 Task: Find connections with filter location Sha Tin with filter topic #linkedinforbusinesswith filter profile language French with filter current company AMD with filter school PTVA's Sathaye College with filter industry Shuttles and Special Needs Transportation Services with filter service category Bartending with filter keywords title Graphic Designer
Action: Key pressed <Key.shift>
Screenshot: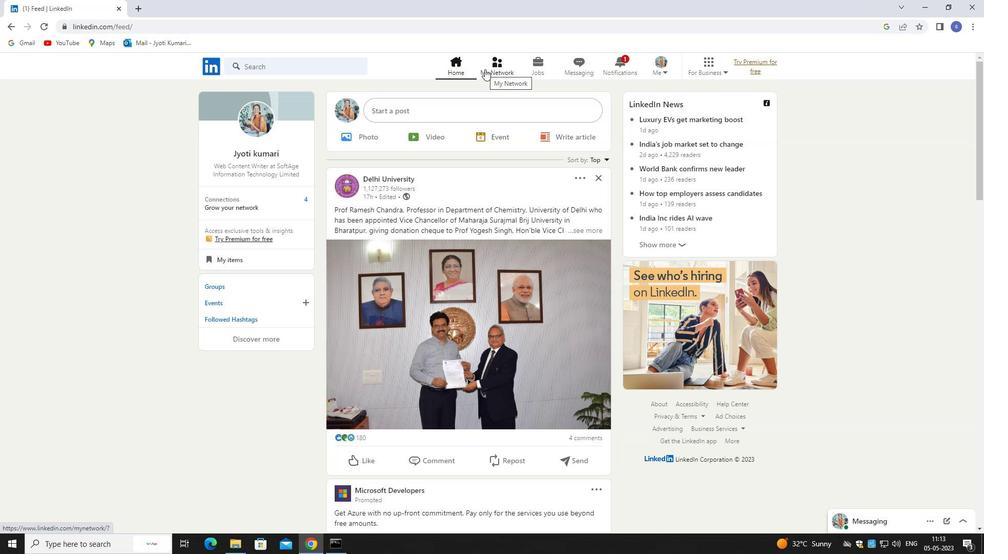 
Action: Mouse pressed left at (485, 69)
Screenshot: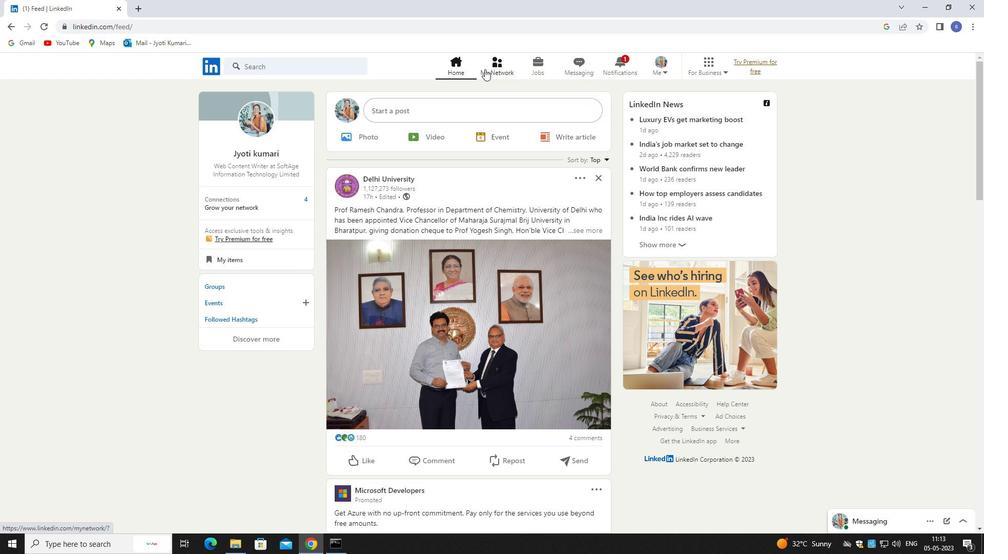 
Action: Mouse pressed left at (485, 69)
Screenshot: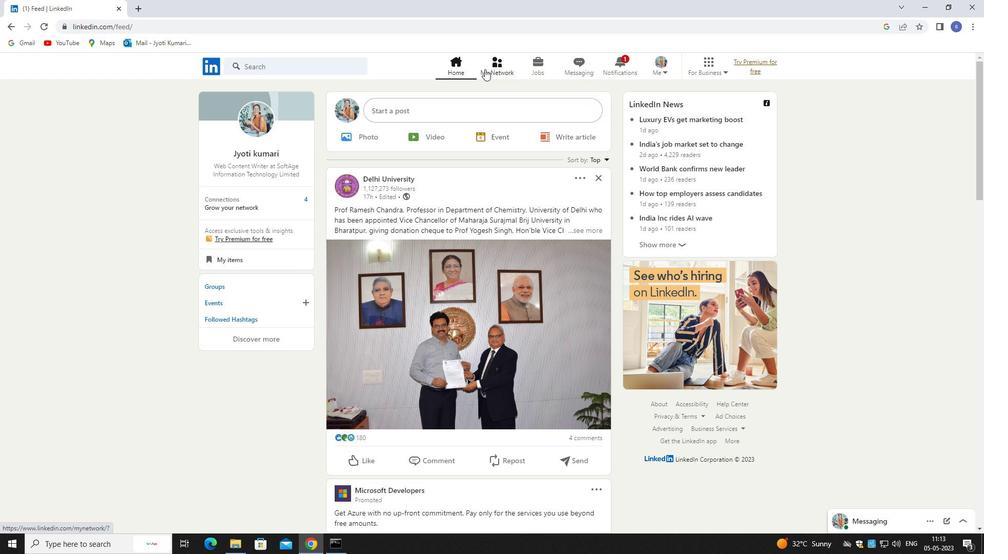 
Action: Mouse moved to (318, 116)
Screenshot: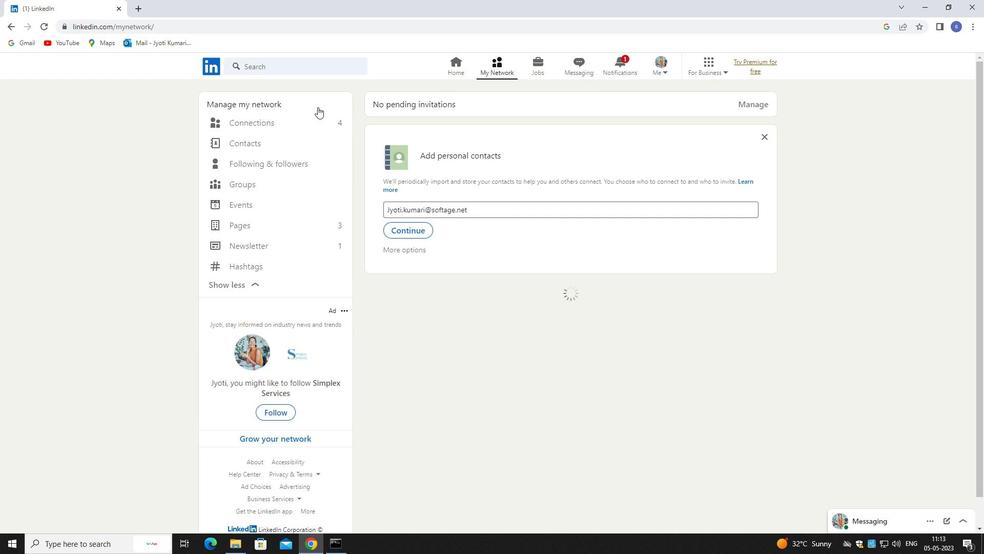 
Action: Mouse pressed left at (318, 116)
Screenshot: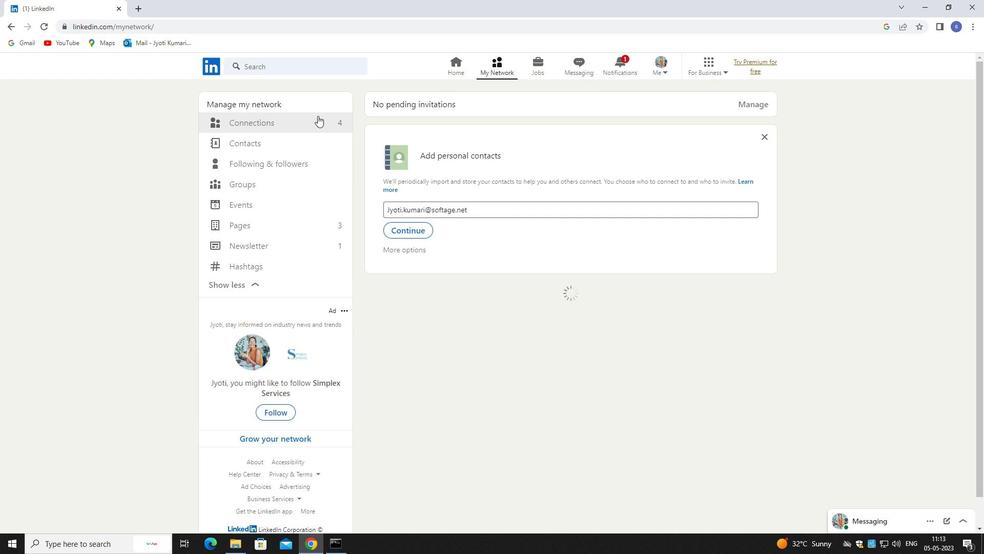 
Action: Mouse moved to (318, 116)
Screenshot: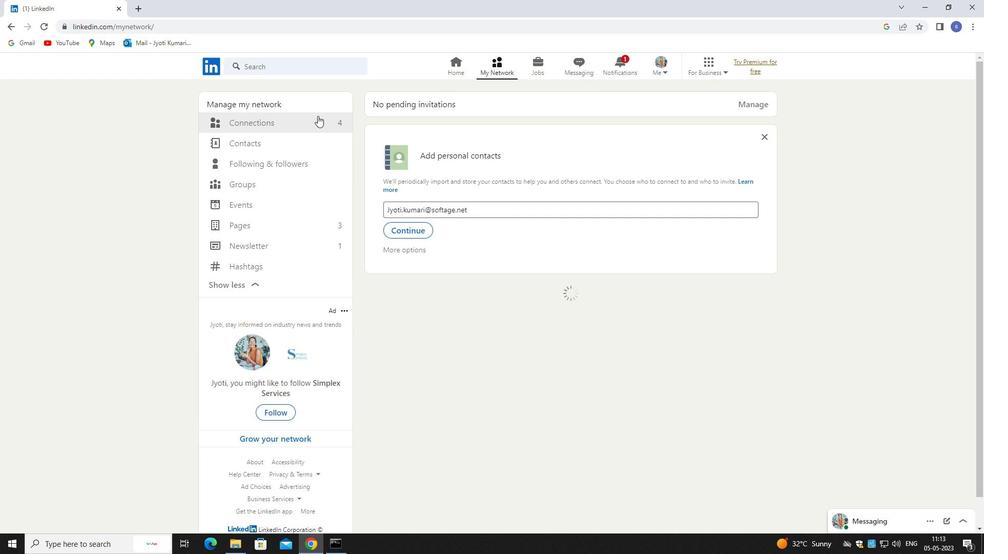 
Action: Mouse pressed left at (318, 116)
Screenshot: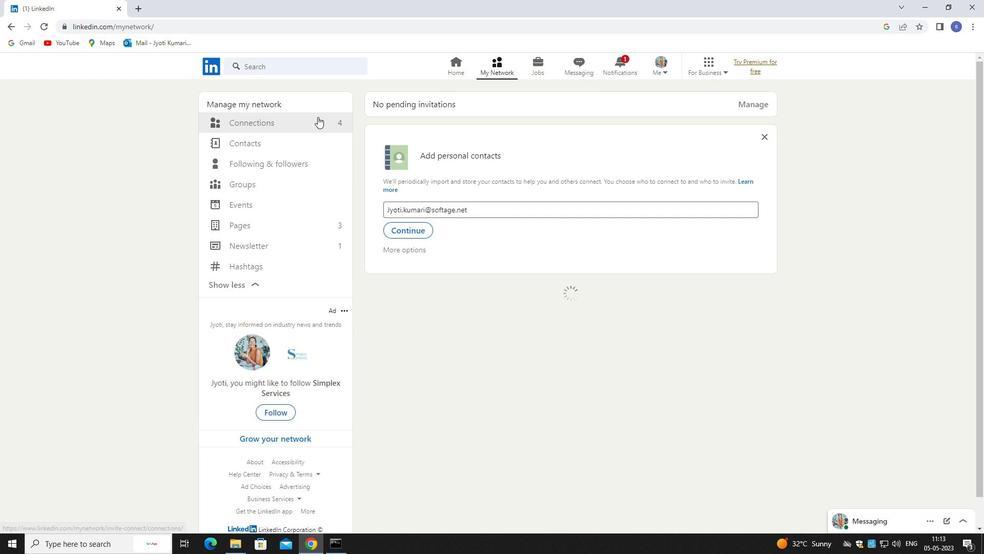 
Action: Mouse moved to (547, 119)
Screenshot: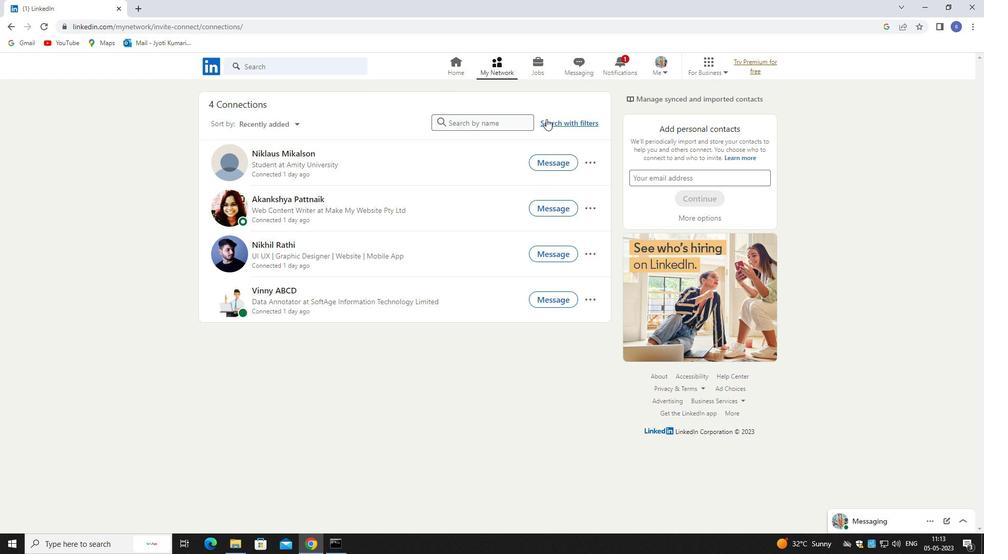 
Action: Mouse pressed left at (547, 119)
Screenshot: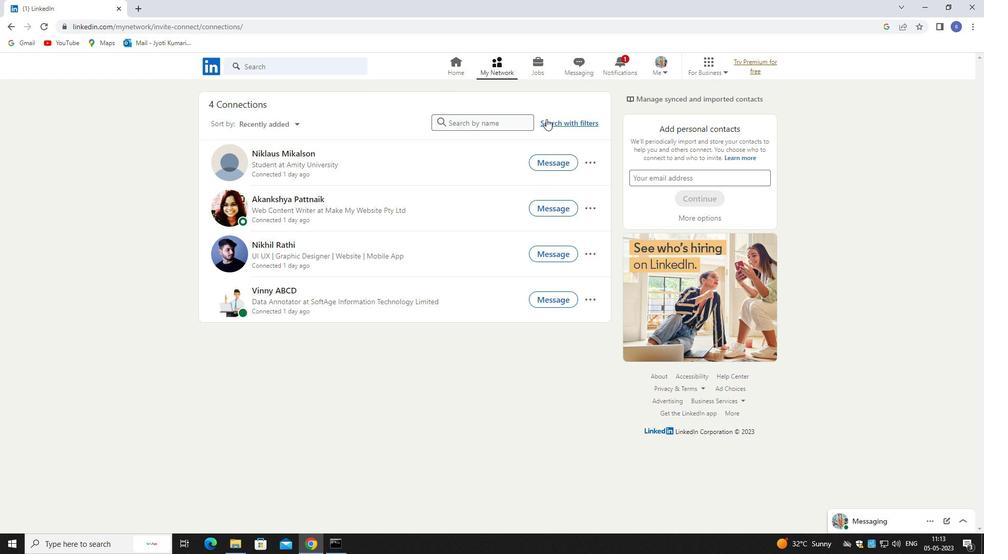 
Action: Mouse pressed left at (547, 119)
Screenshot: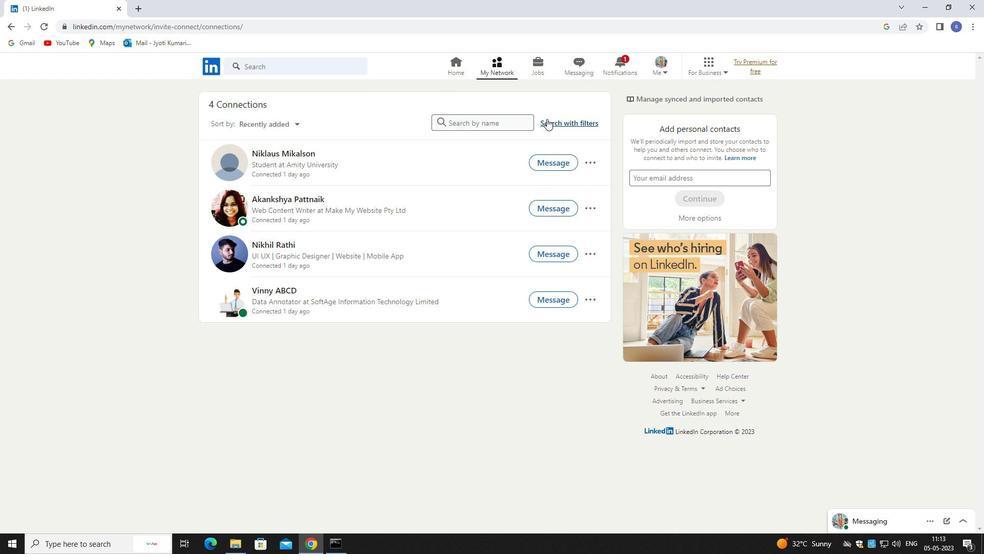 
Action: Mouse moved to (535, 97)
Screenshot: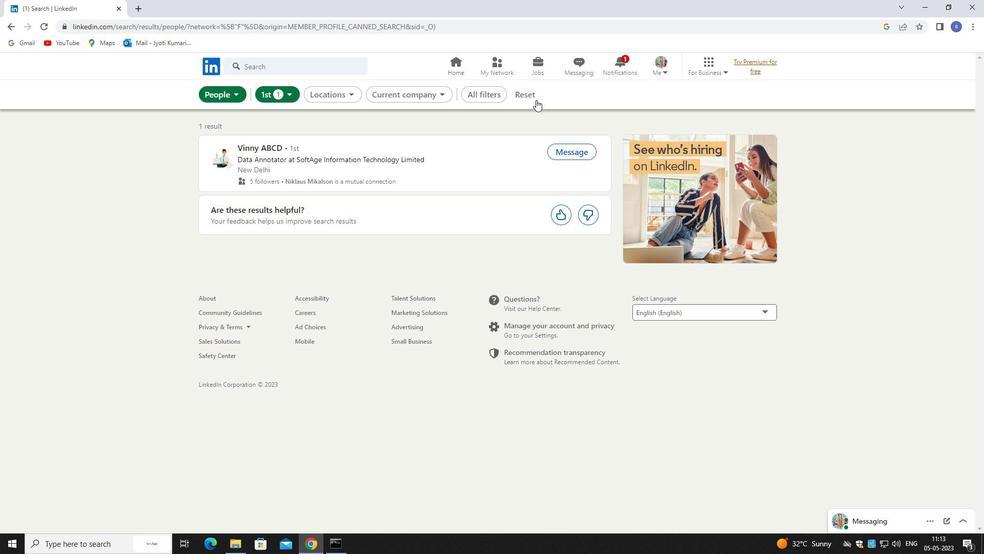 
Action: Mouse pressed left at (535, 97)
Screenshot: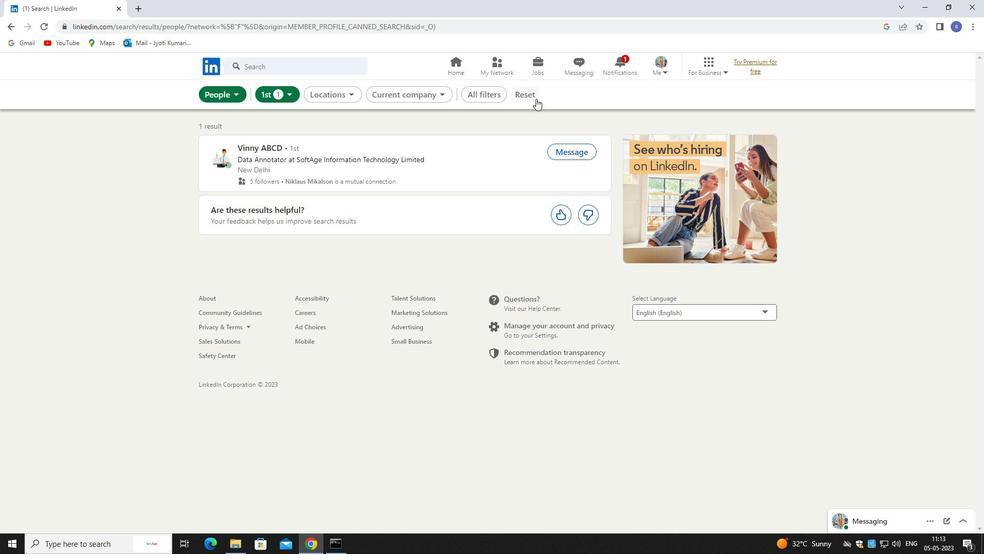 
Action: Mouse moved to (510, 92)
Screenshot: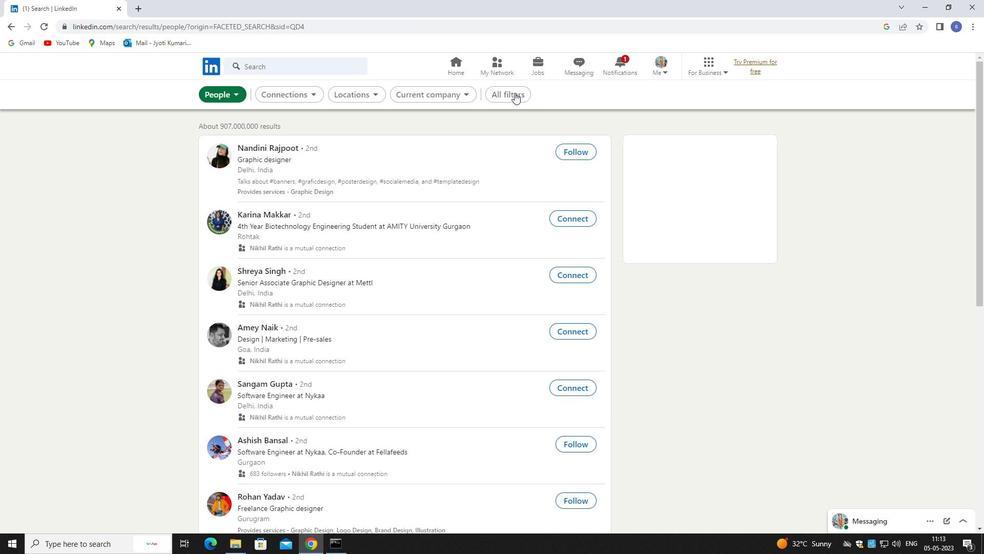 
Action: Mouse pressed left at (510, 92)
Screenshot: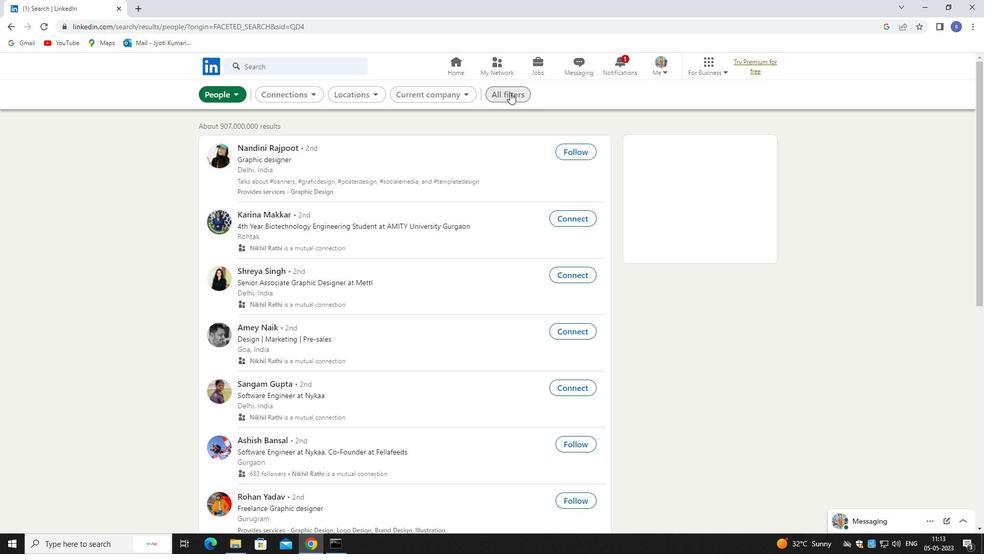 
Action: Mouse moved to (891, 400)
Screenshot: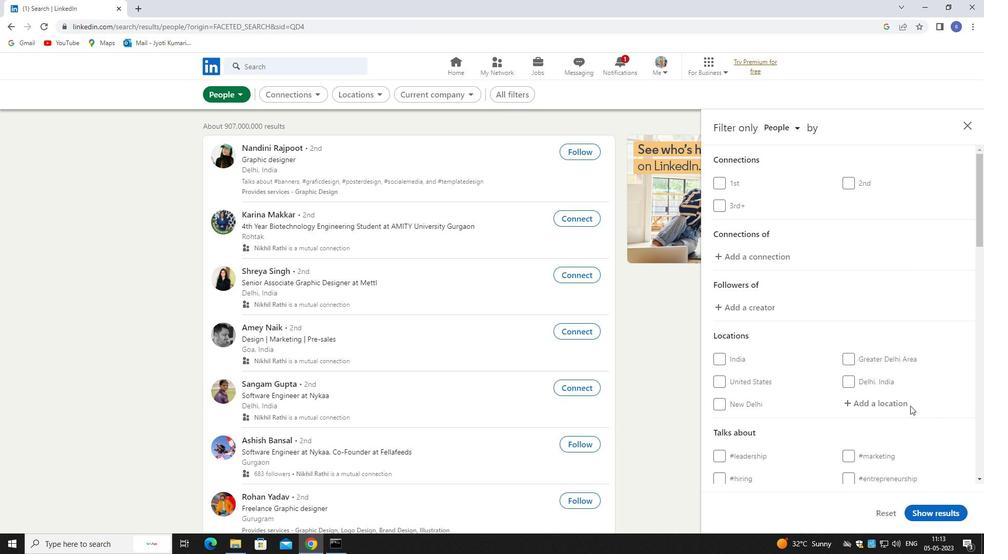 
Action: Mouse pressed left at (891, 400)
Screenshot: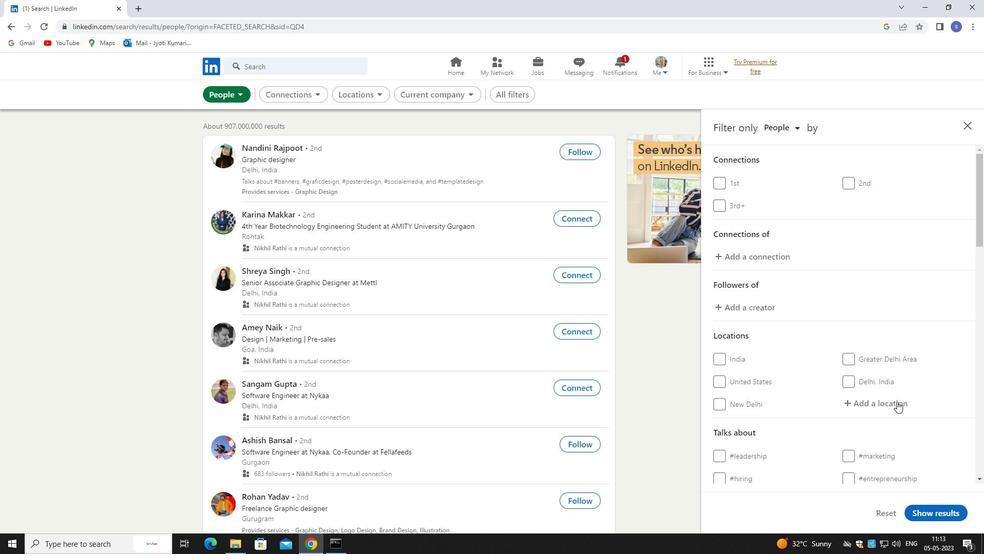 
Action: Key pressed <Key.shift>SHA<Key.space><Key.shift>TIN
Screenshot: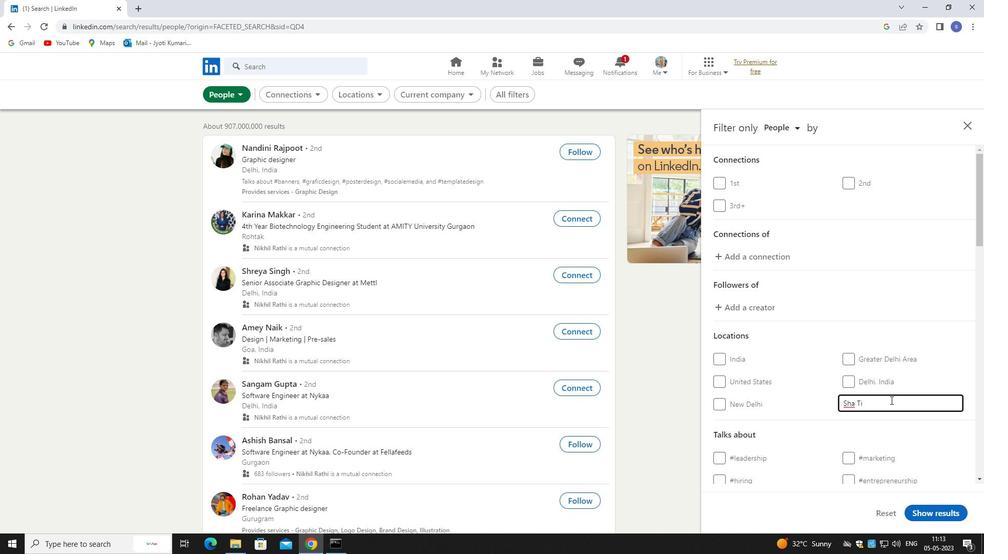 
Action: Mouse scrolled (891, 399) with delta (0, 0)
Screenshot: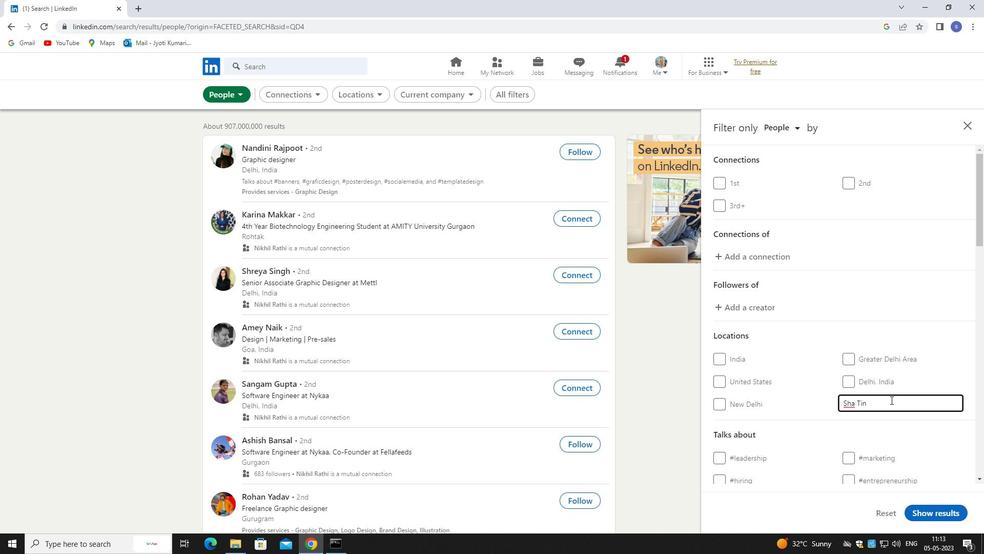 
Action: Mouse scrolled (891, 399) with delta (0, 0)
Screenshot: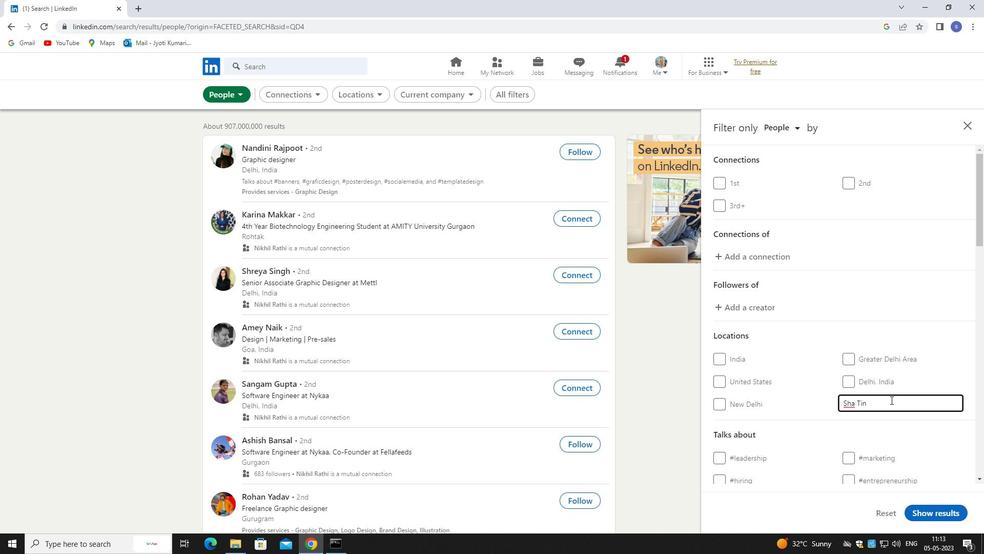 
Action: Mouse scrolled (891, 399) with delta (0, 0)
Screenshot: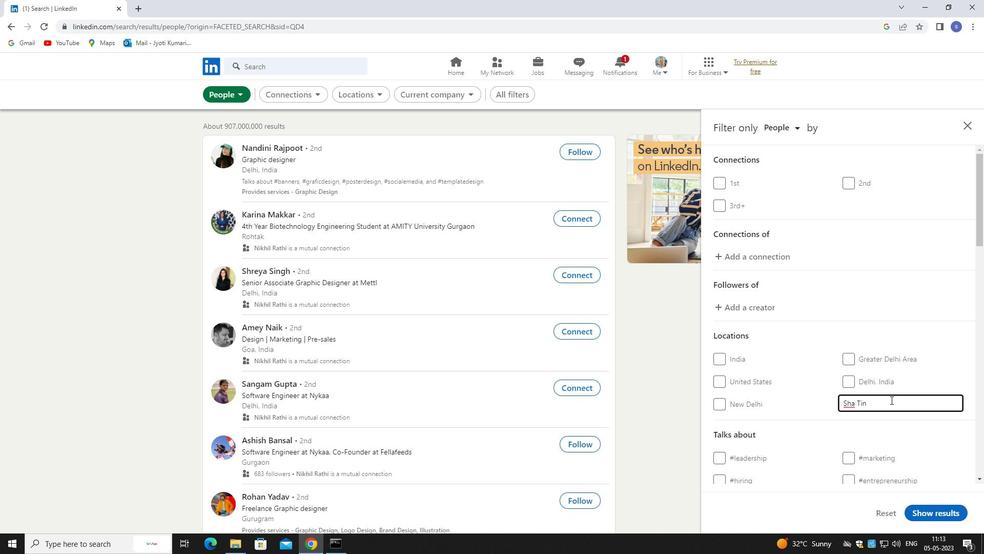 
Action: Mouse scrolled (891, 399) with delta (0, 0)
Screenshot: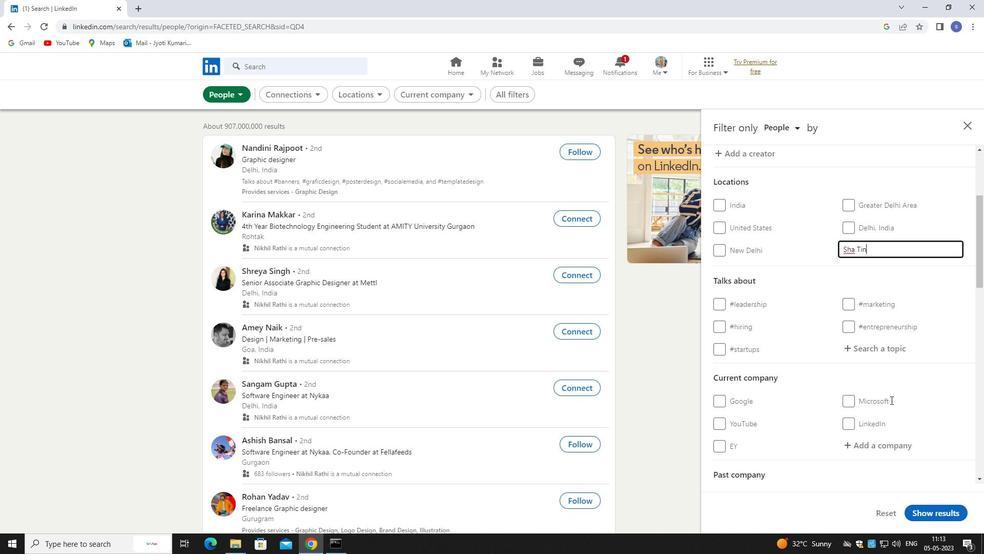 
Action: Mouse moved to (874, 295)
Screenshot: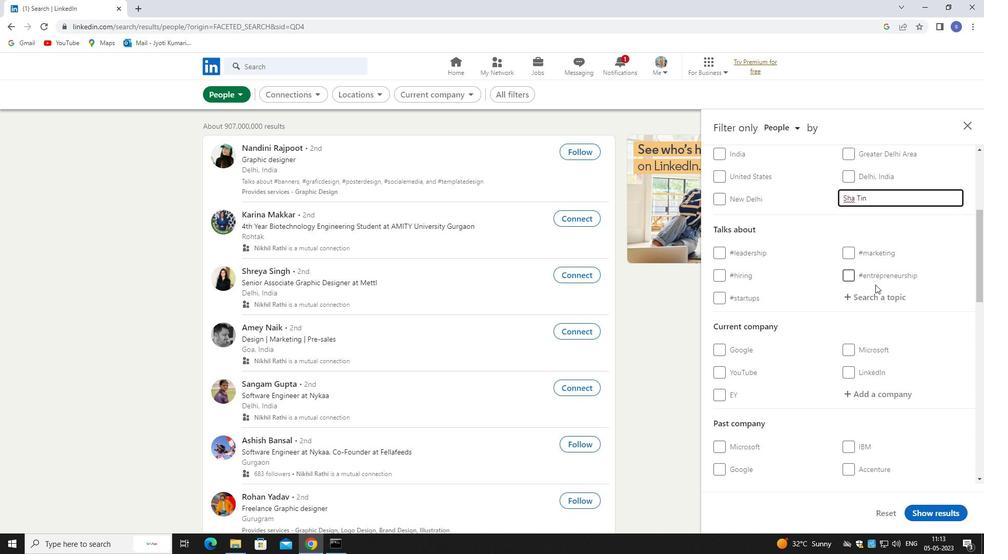 
Action: Mouse pressed left at (874, 295)
Screenshot: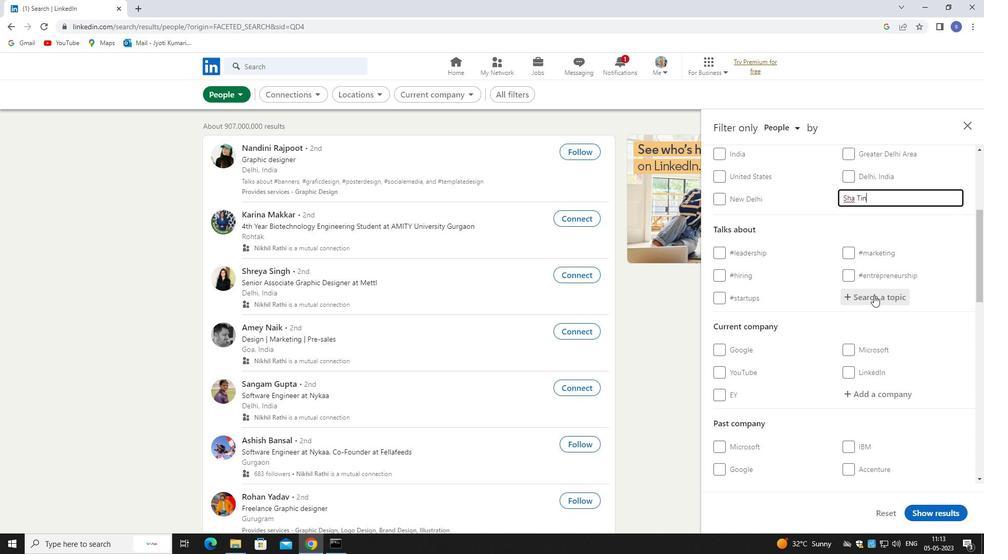 
Action: Key pressed LINKEDINFOR
Screenshot: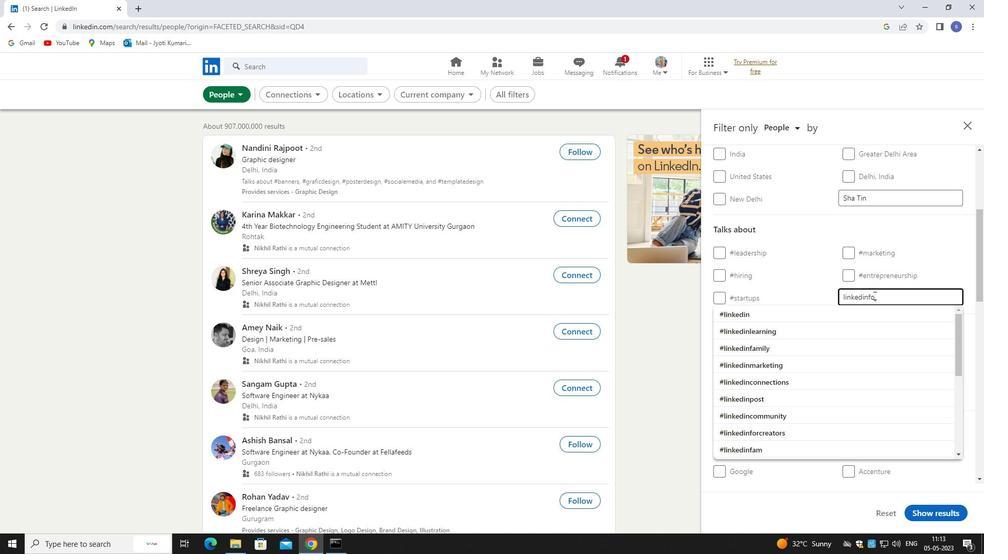 
Action: Mouse moved to (873, 329)
Screenshot: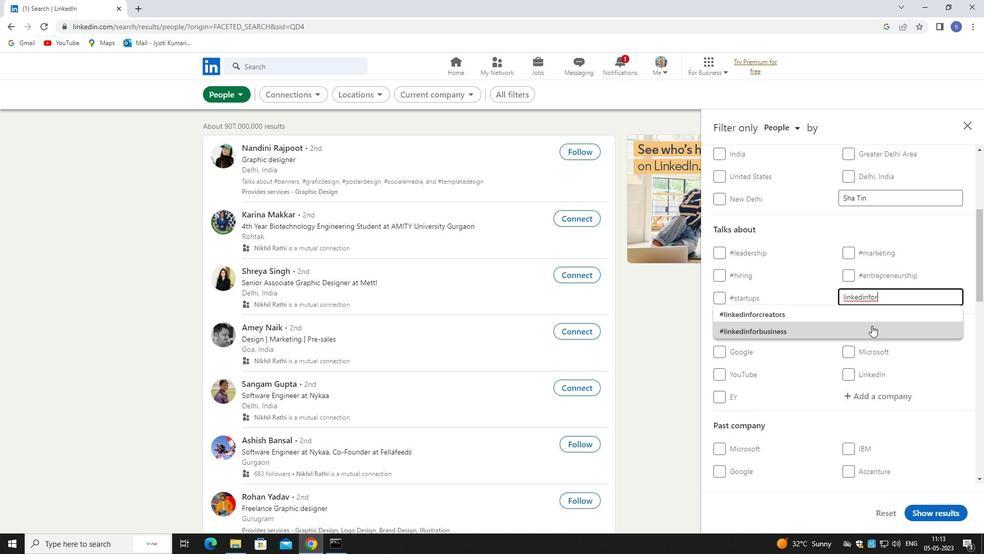 
Action: Mouse pressed left at (873, 329)
Screenshot: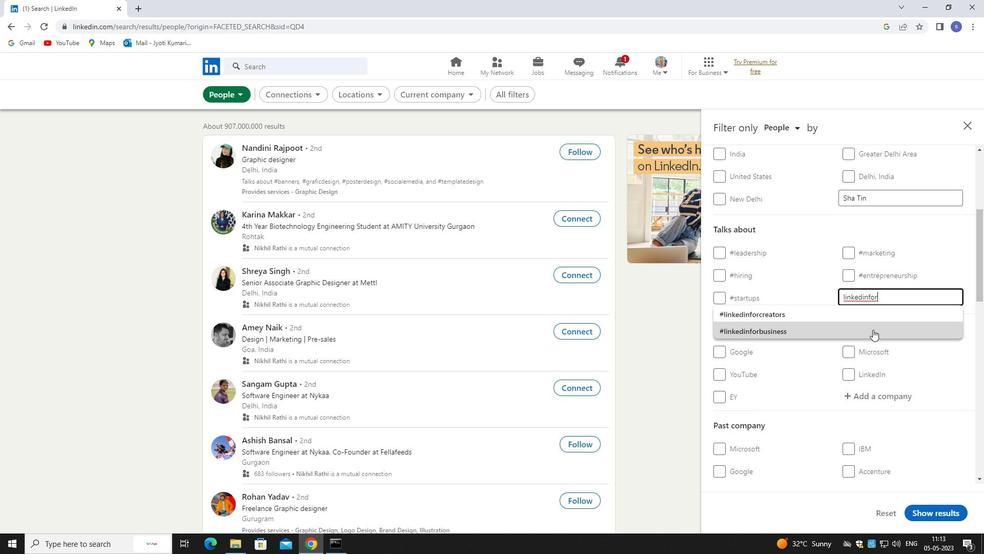 
Action: Mouse scrolled (873, 329) with delta (0, 0)
Screenshot: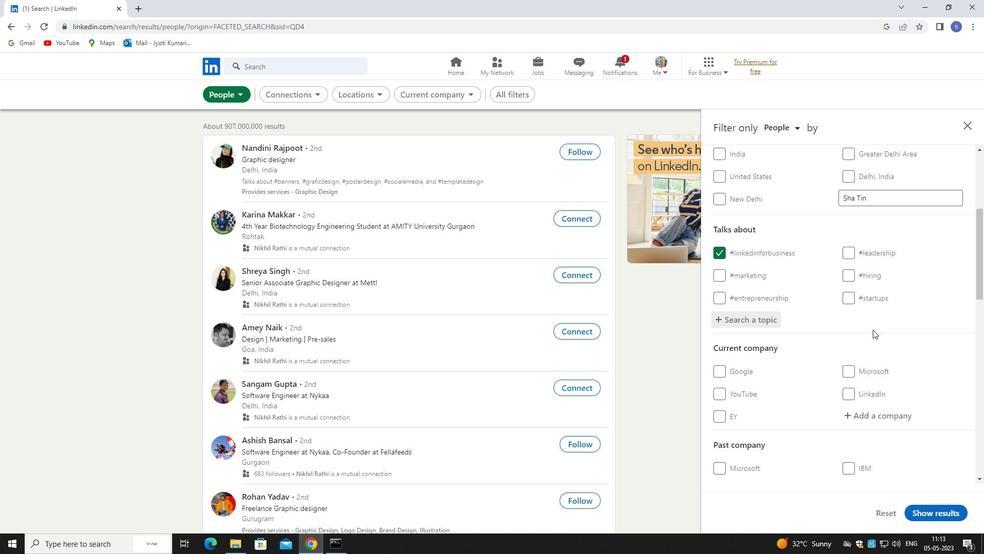 
Action: Mouse moved to (874, 330)
Screenshot: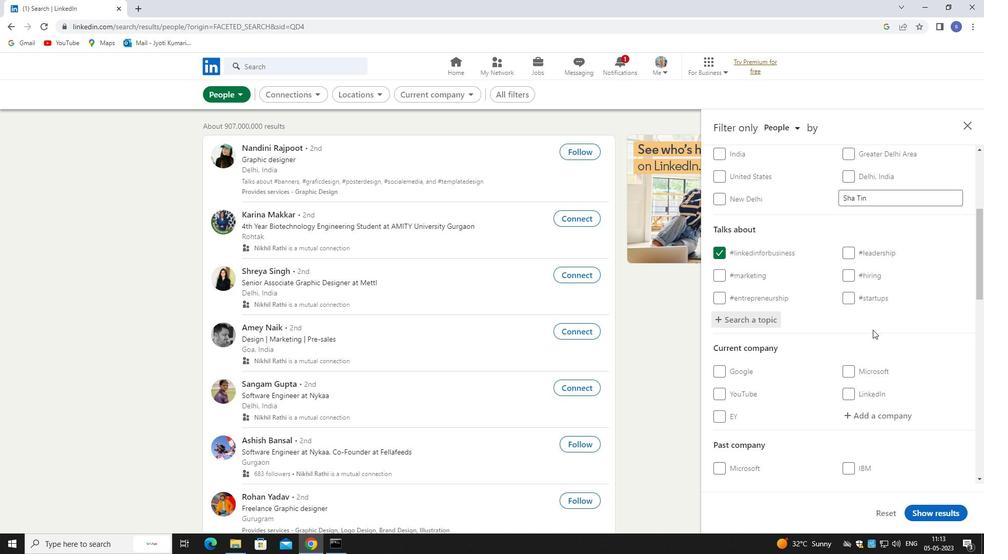 
Action: Mouse scrolled (874, 330) with delta (0, 0)
Screenshot: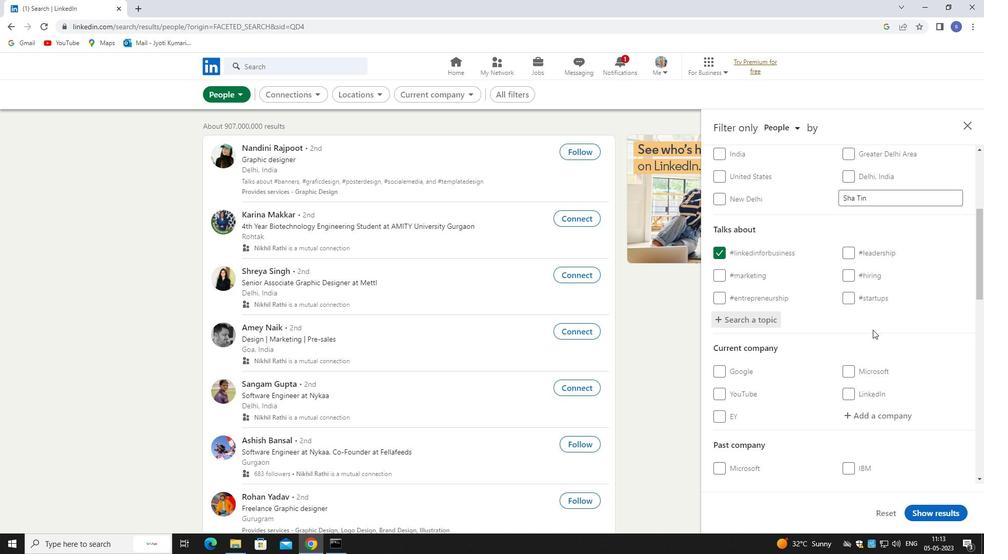 
Action: Mouse moved to (881, 312)
Screenshot: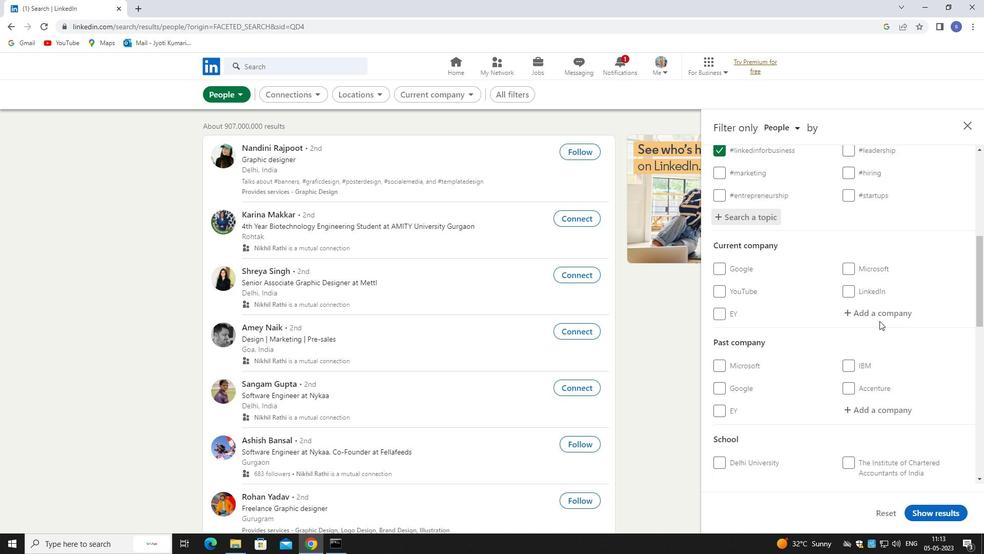 
Action: Mouse pressed left at (881, 312)
Screenshot: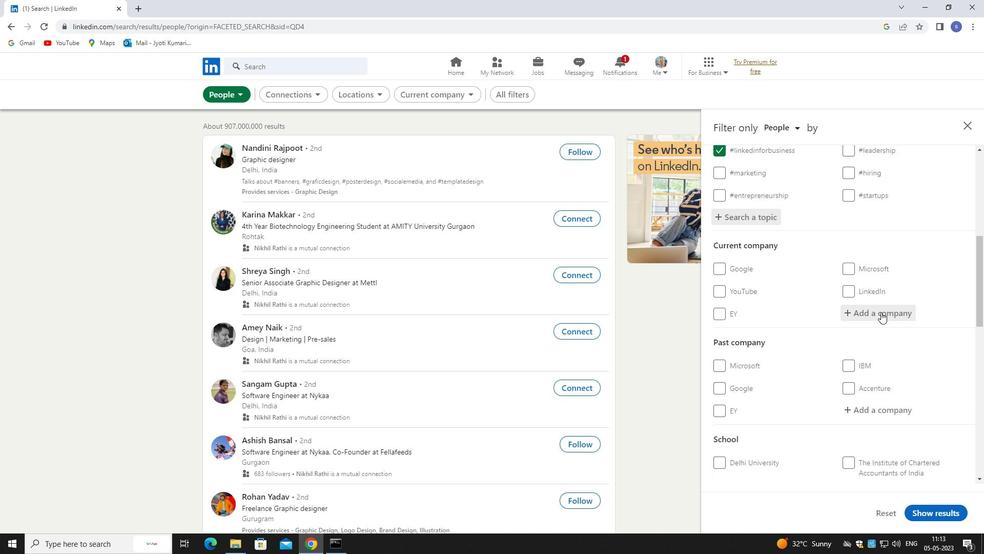 
Action: Key pressed <Key.shift>AMD
Screenshot: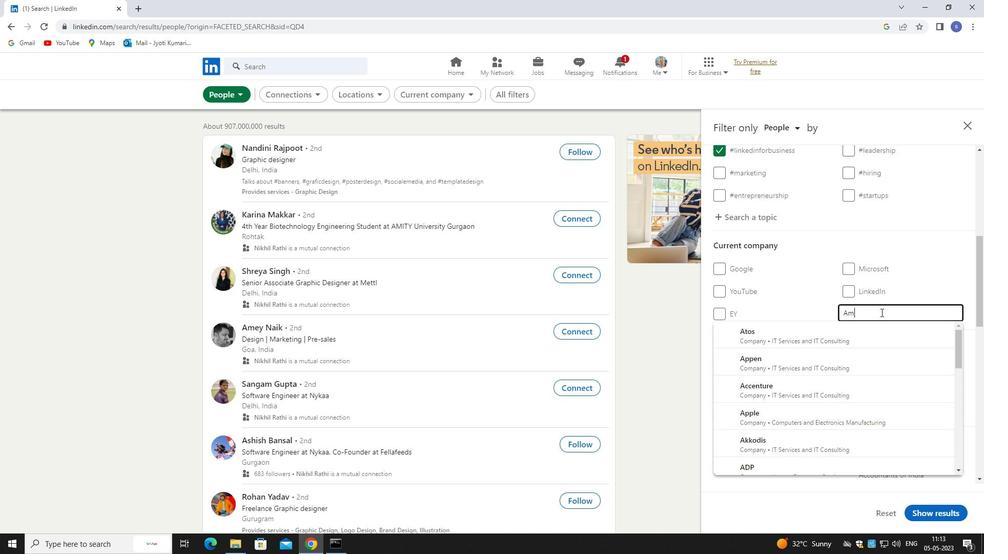 
Action: Mouse moved to (881, 331)
Screenshot: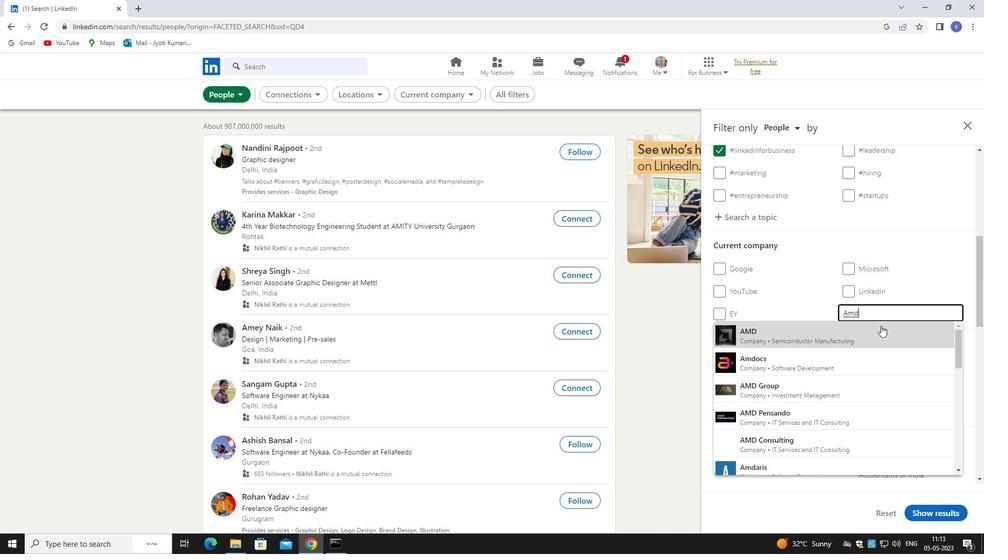 
Action: Mouse pressed left at (881, 331)
Screenshot: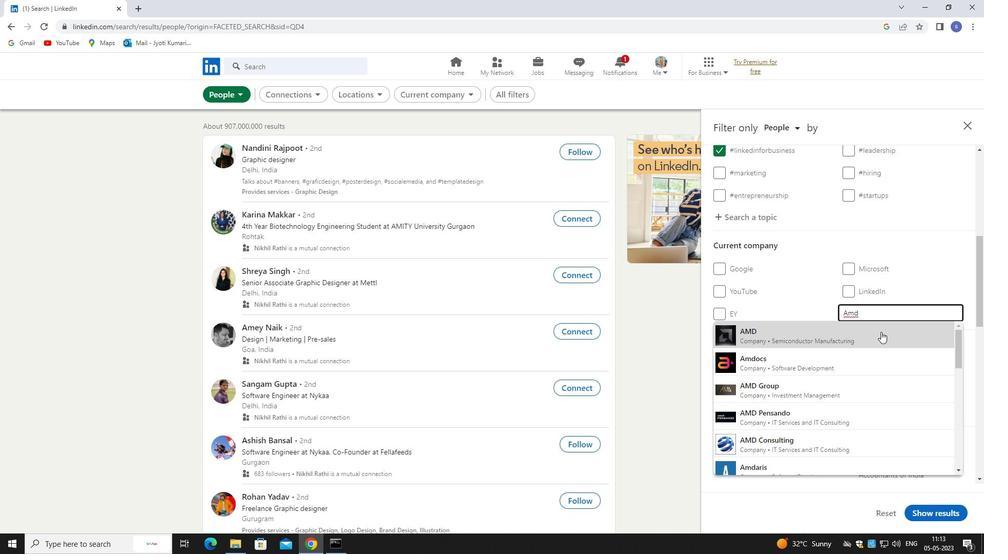 
Action: Mouse scrolled (881, 331) with delta (0, 0)
Screenshot: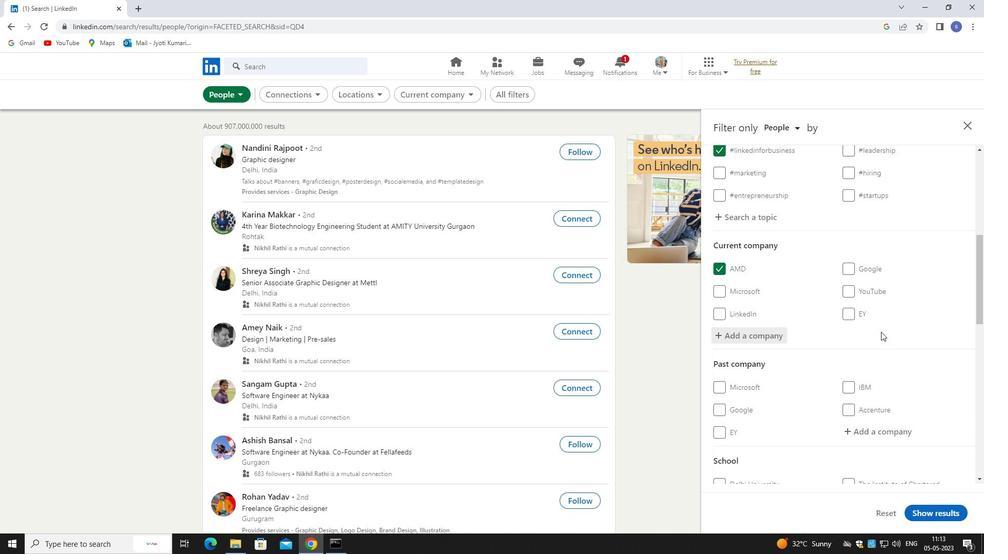 
Action: Mouse scrolled (881, 331) with delta (0, 0)
Screenshot: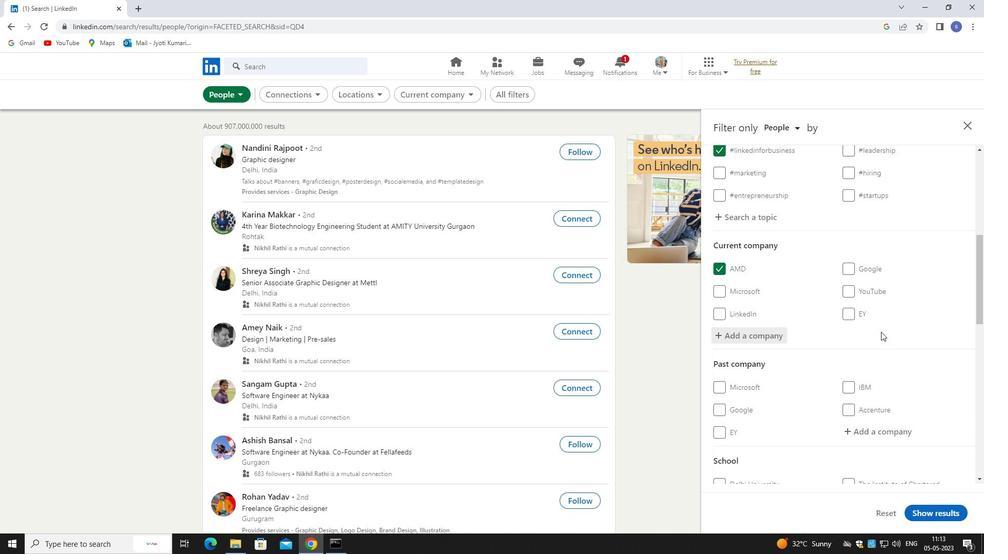 
Action: Mouse scrolled (881, 331) with delta (0, 0)
Screenshot: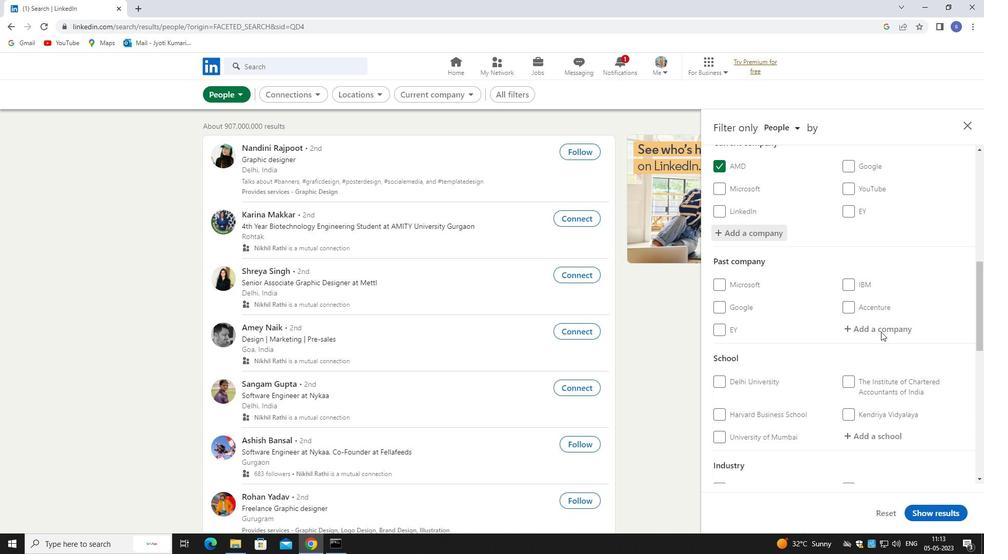 
Action: Mouse scrolled (881, 331) with delta (0, 0)
Screenshot: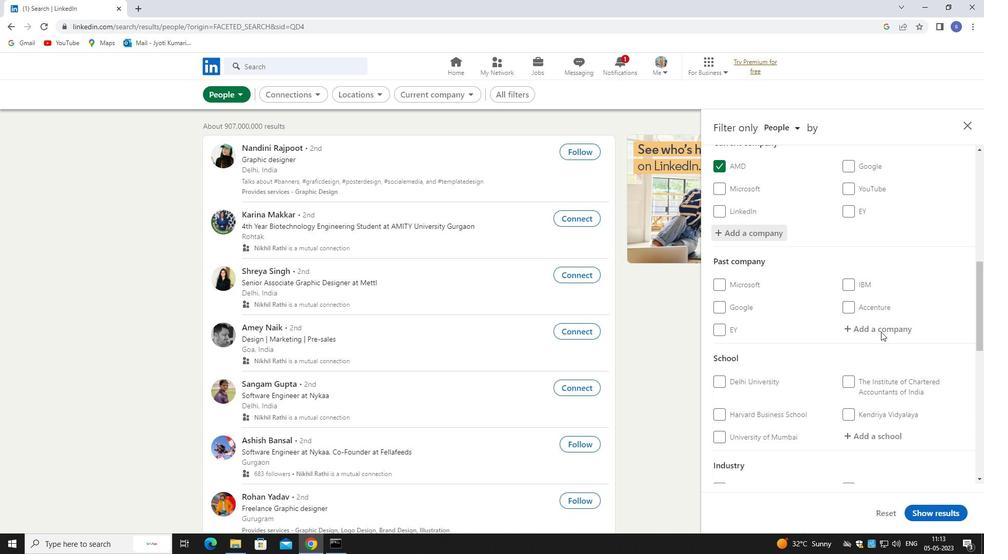 
Action: Mouse moved to (881, 332)
Screenshot: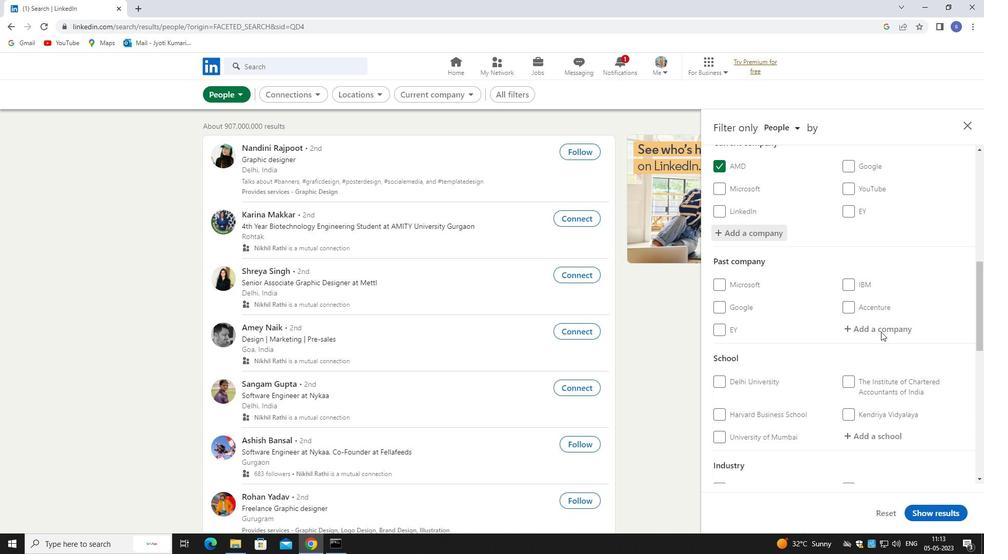 
Action: Mouse scrolled (881, 332) with delta (0, 0)
Screenshot: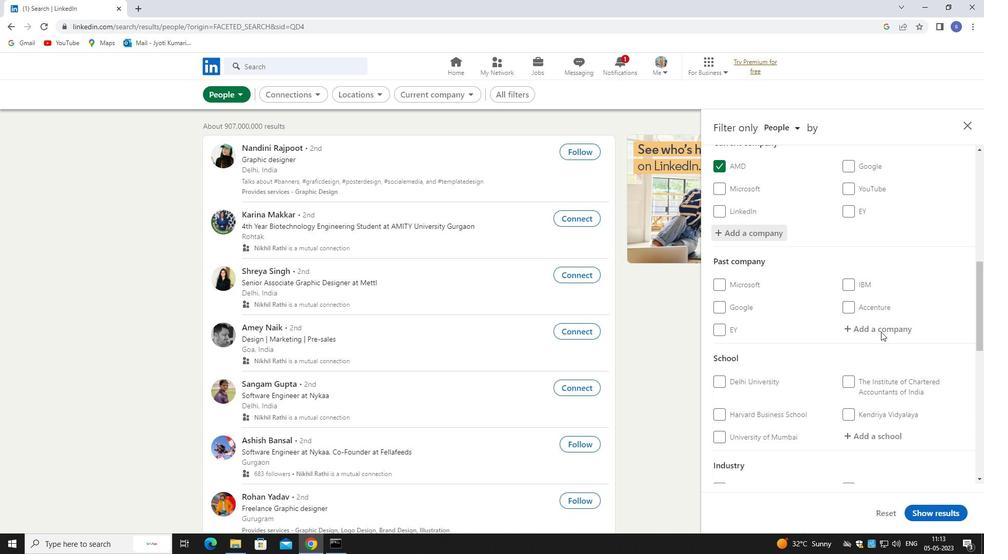 
Action: Mouse moved to (887, 284)
Screenshot: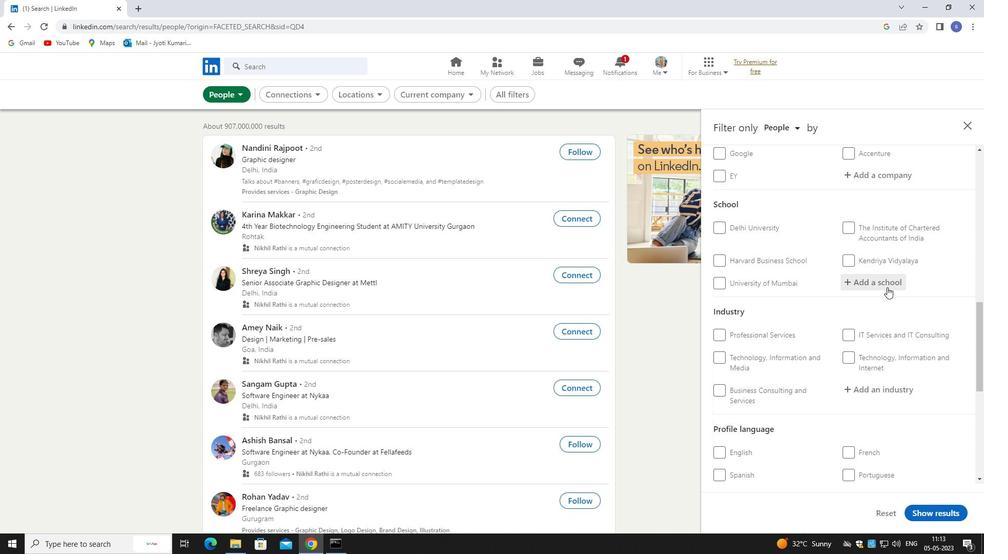 
Action: Mouse pressed left at (887, 284)
Screenshot: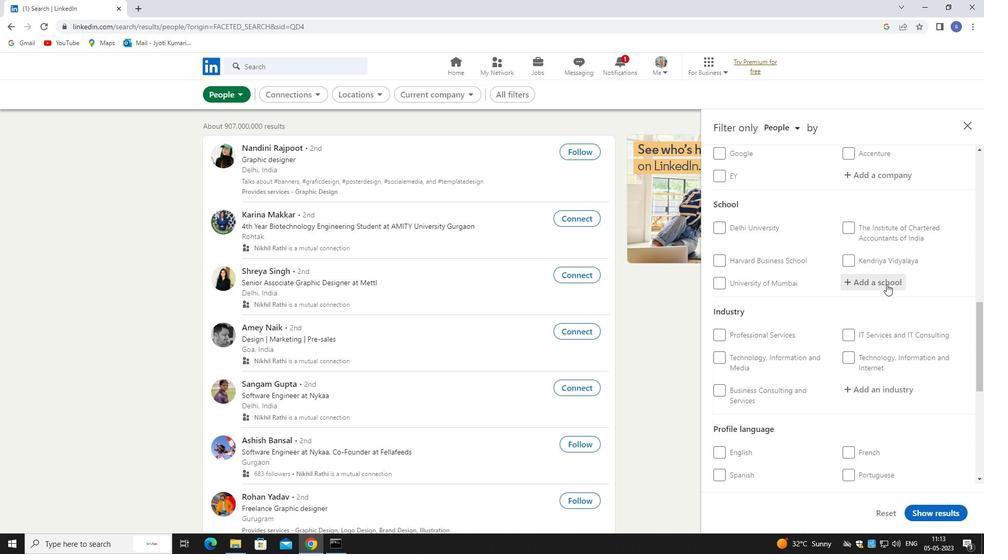 
Action: Key pressed PTVA
Screenshot: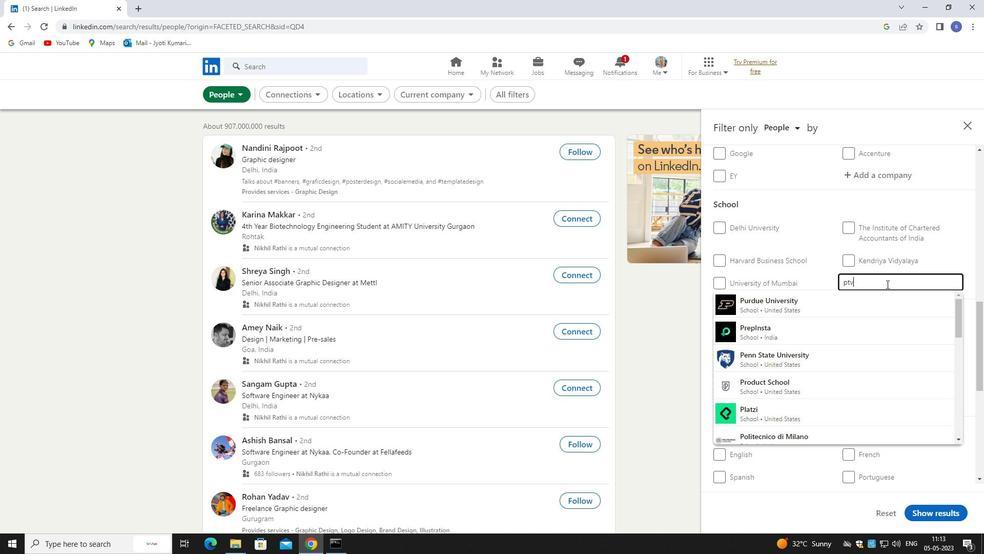 
Action: Mouse moved to (882, 303)
Screenshot: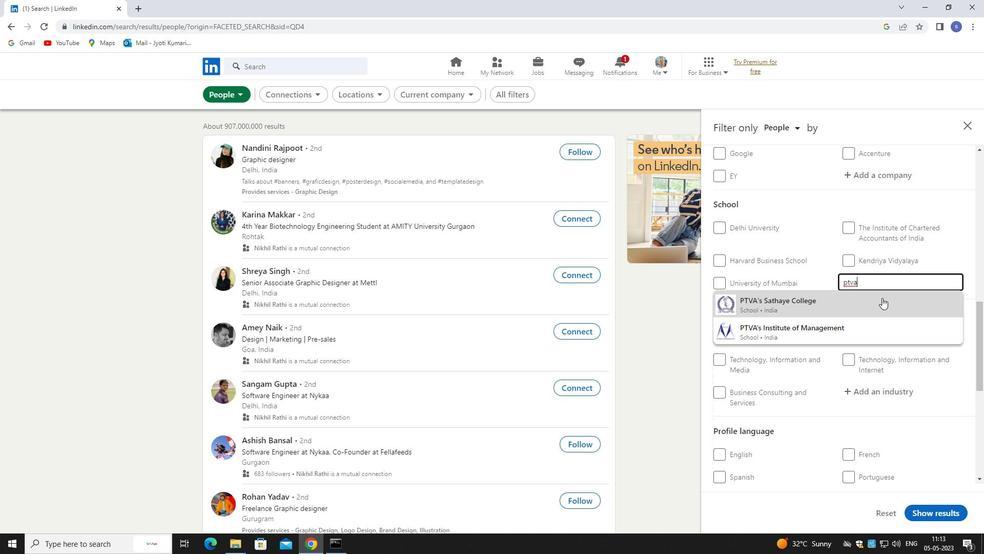 
Action: Mouse pressed left at (882, 303)
Screenshot: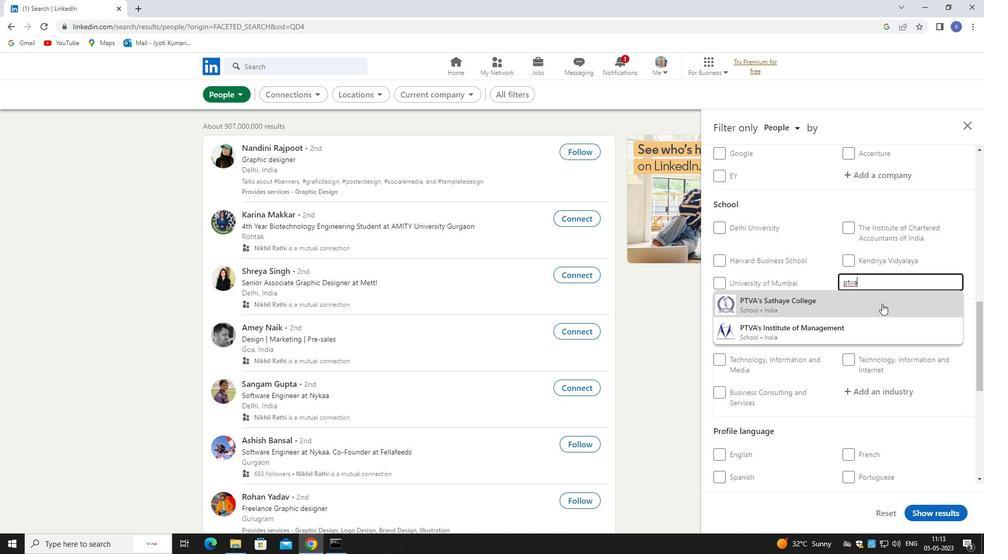 
Action: Mouse moved to (882, 304)
Screenshot: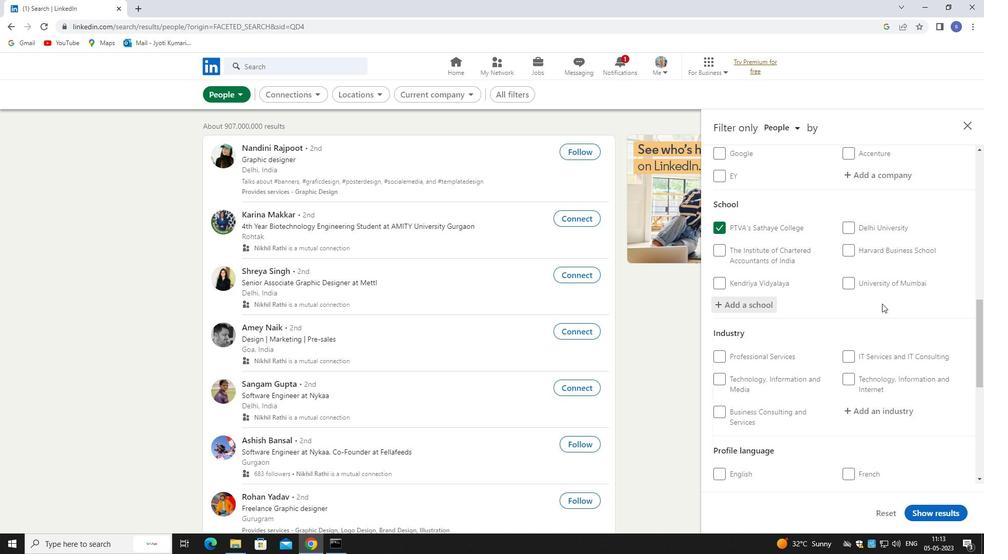 
Action: Mouse scrolled (882, 304) with delta (0, 0)
Screenshot: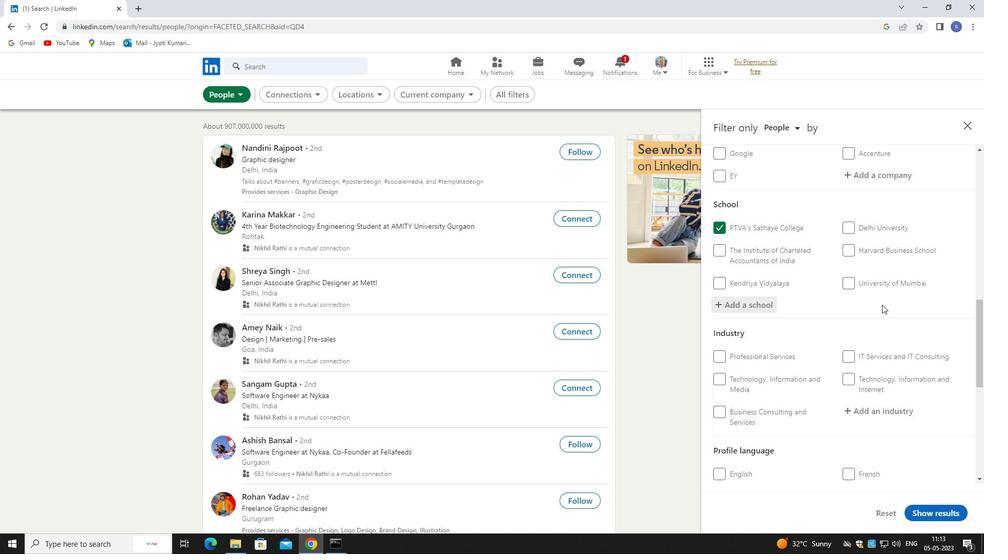
Action: Mouse moved to (883, 304)
Screenshot: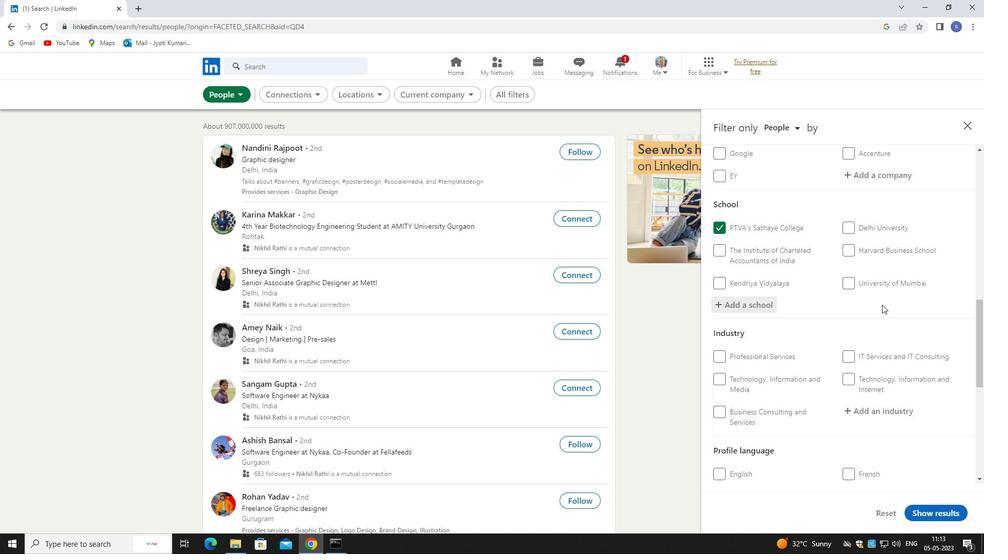 
Action: Mouse scrolled (883, 304) with delta (0, 0)
Screenshot: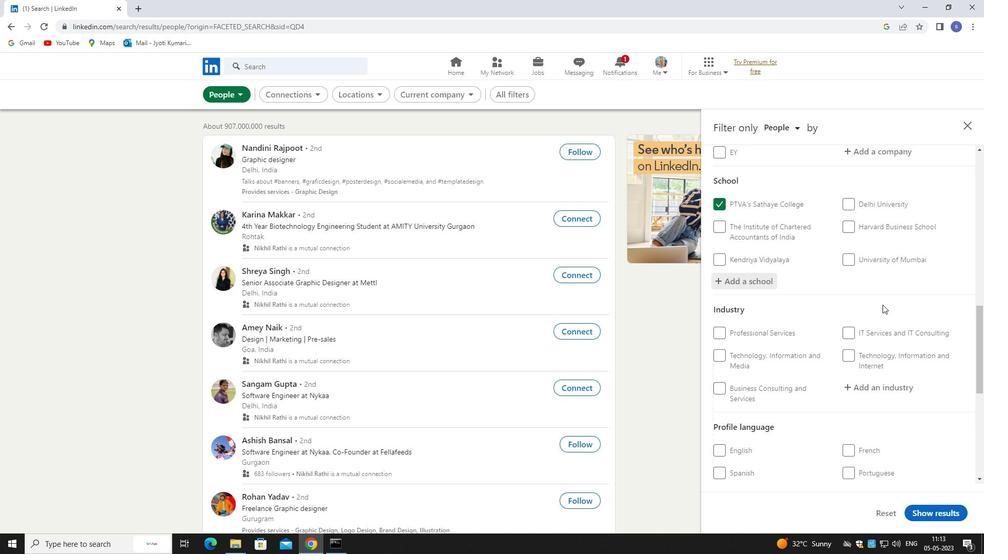 
Action: Mouse moved to (883, 305)
Screenshot: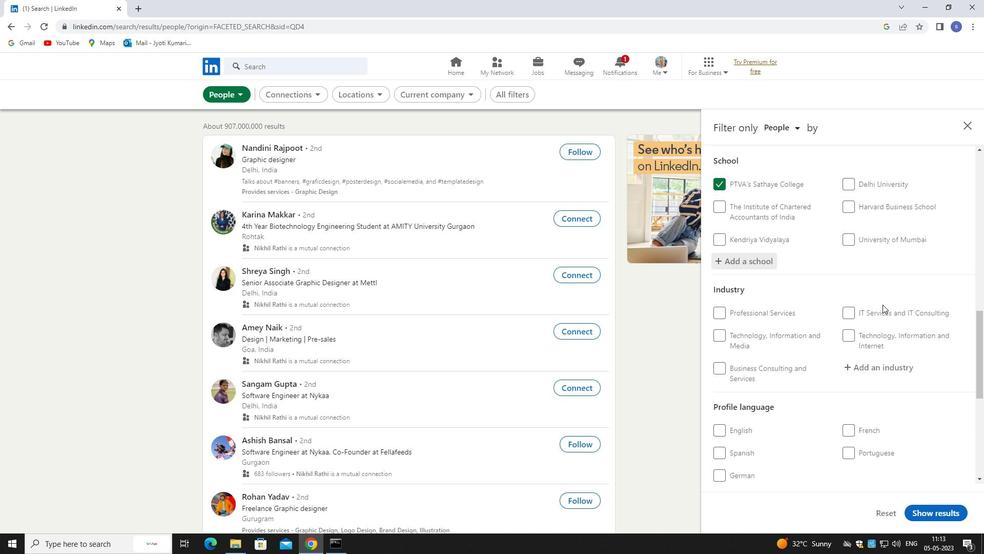 
Action: Mouse scrolled (883, 304) with delta (0, 0)
Screenshot: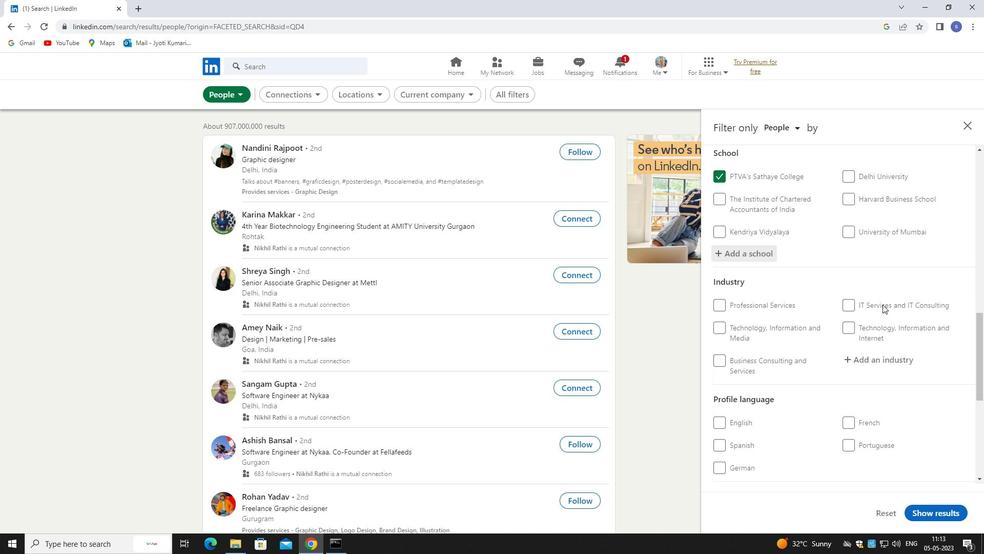 
Action: Mouse moved to (893, 260)
Screenshot: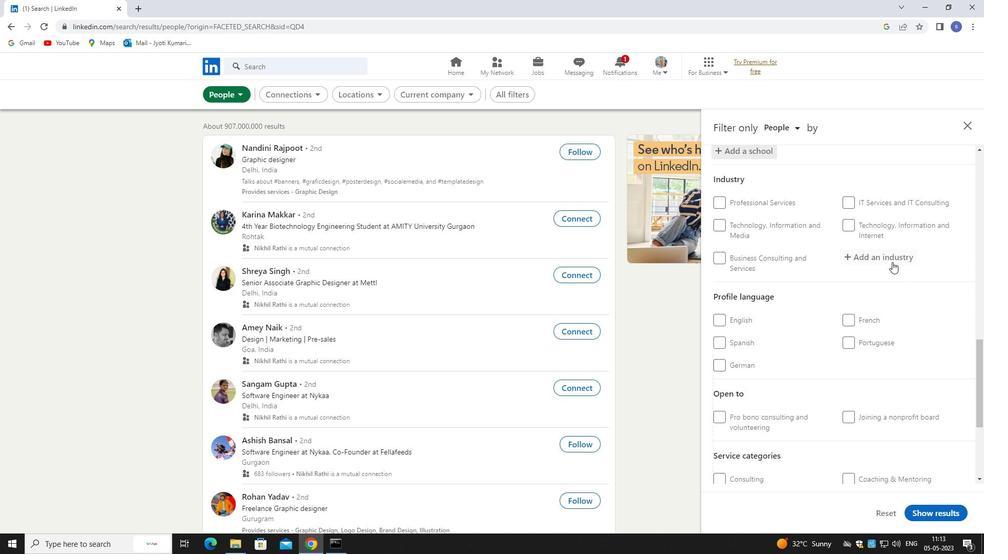 
Action: Mouse pressed left at (893, 260)
Screenshot: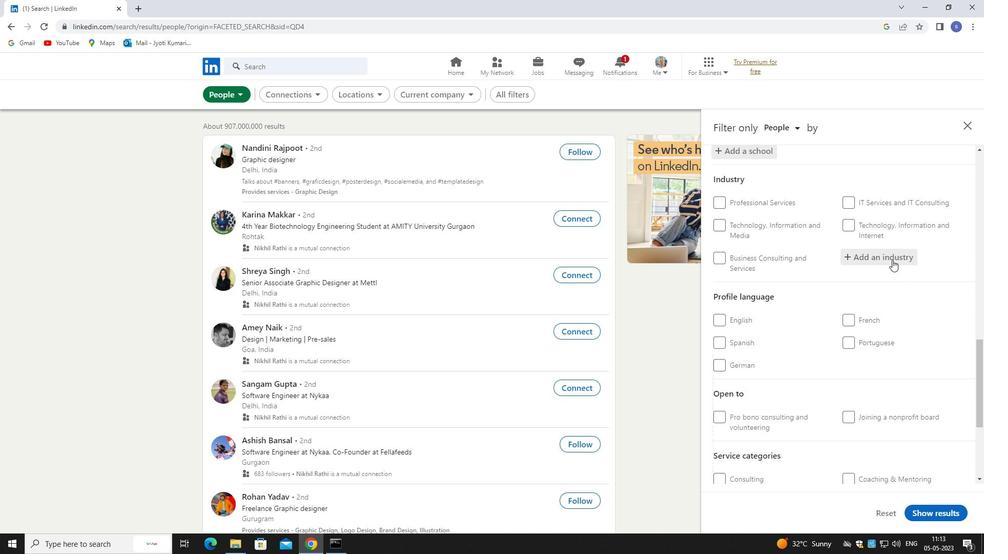 
Action: Key pressed <Key.shift>SHUTTLES
Screenshot: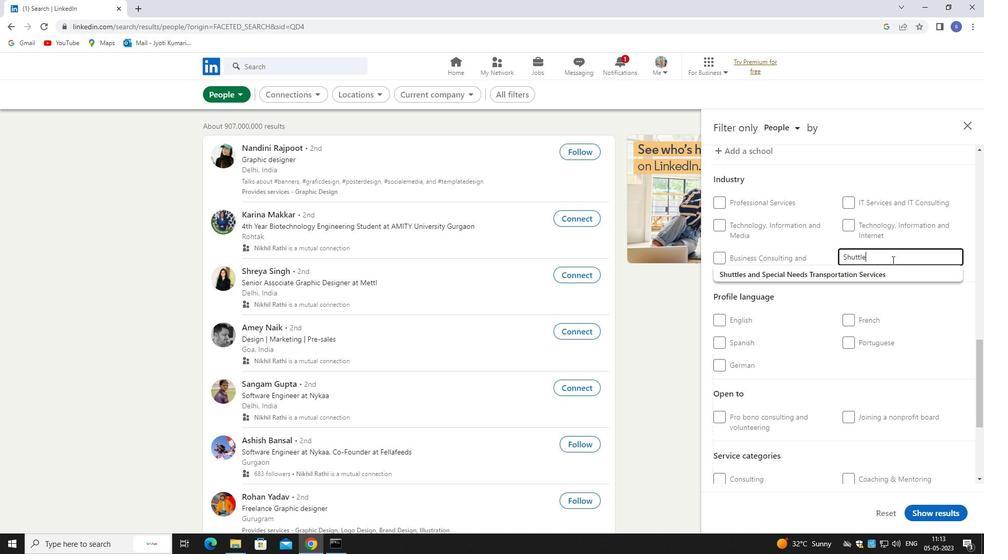 
Action: Mouse moved to (894, 273)
Screenshot: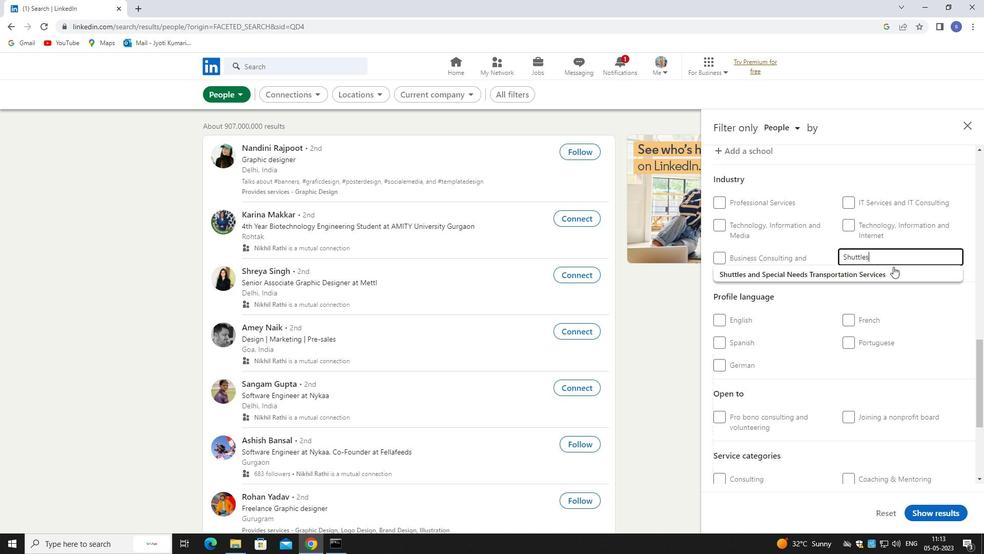 
Action: Mouse pressed left at (894, 273)
Screenshot: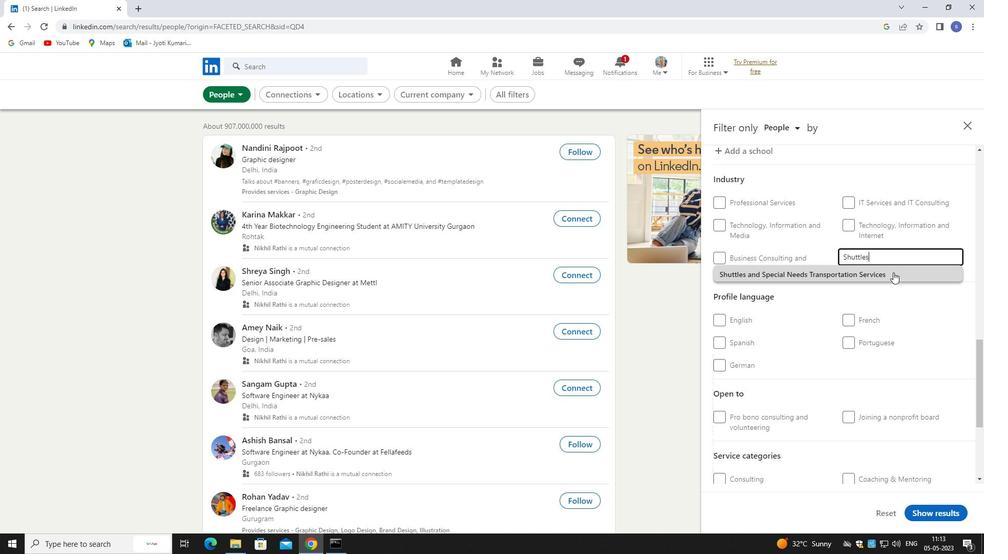 
Action: Mouse scrolled (894, 272) with delta (0, 0)
Screenshot: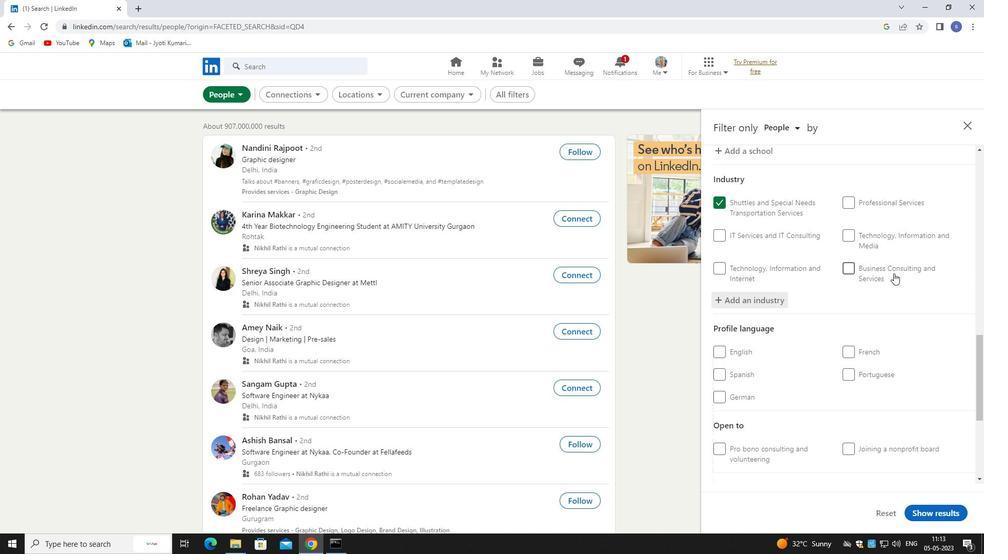 
Action: Mouse moved to (895, 273)
Screenshot: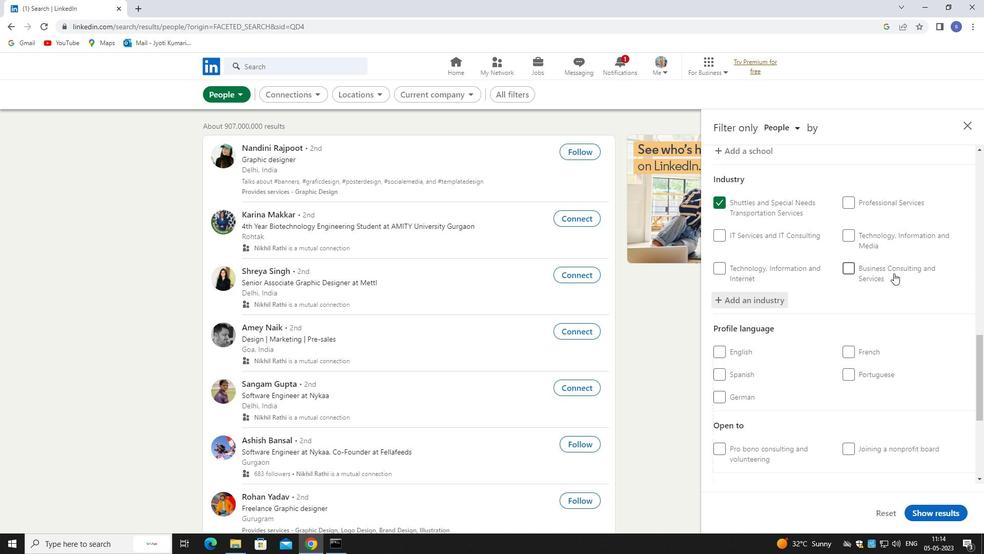 
Action: Mouse scrolled (895, 272) with delta (0, 0)
Screenshot: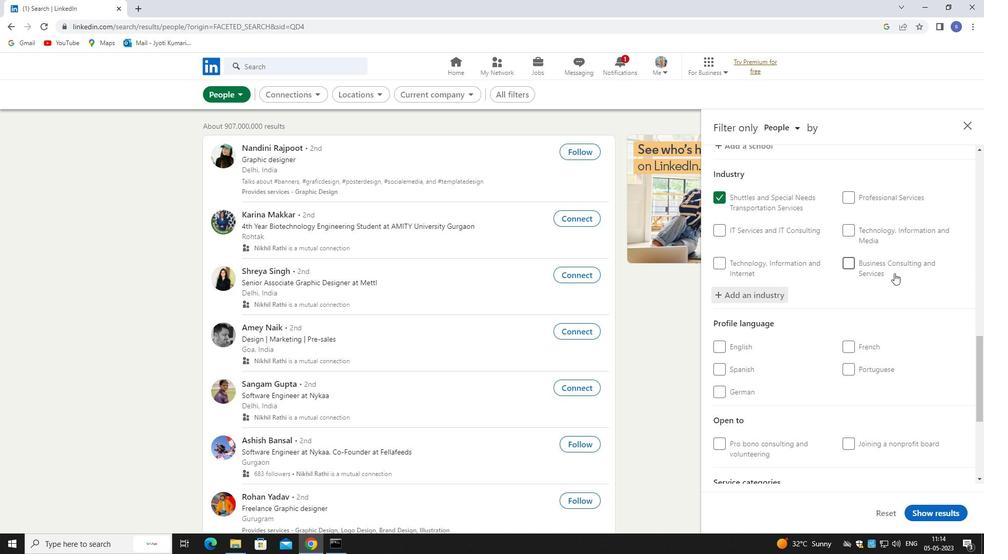 
Action: Mouse moved to (896, 274)
Screenshot: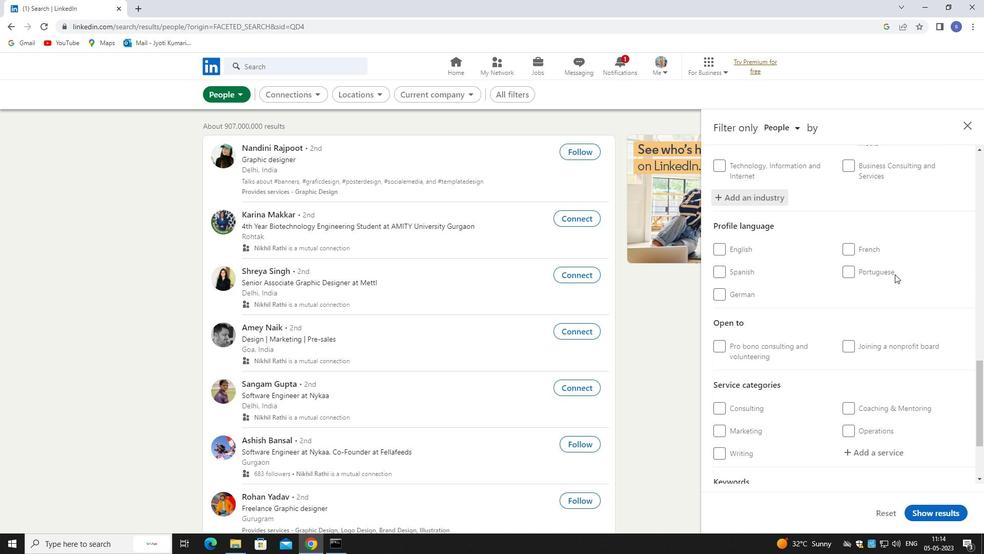 
Action: Mouse scrolled (896, 274) with delta (0, 0)
Screenshot: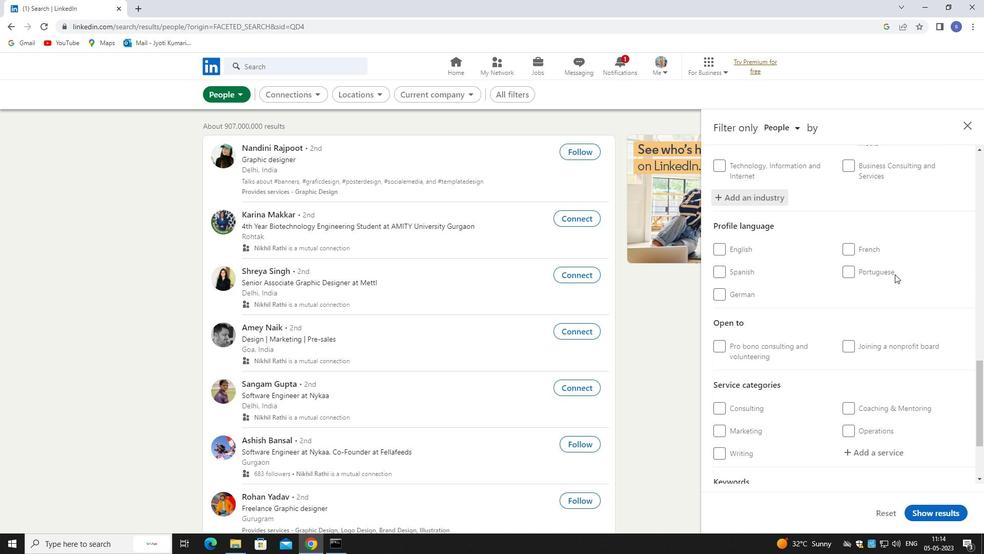 
Action: Mouse moved to (855, 360)
Screenshot: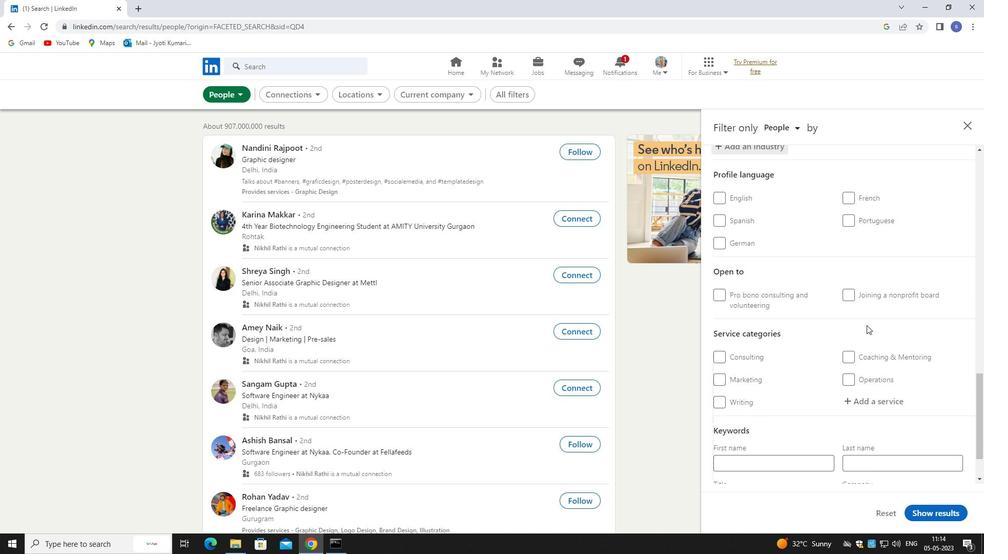 
Action: Mouse scrolled (855, 359) with delta (0, 0)
Screenshot: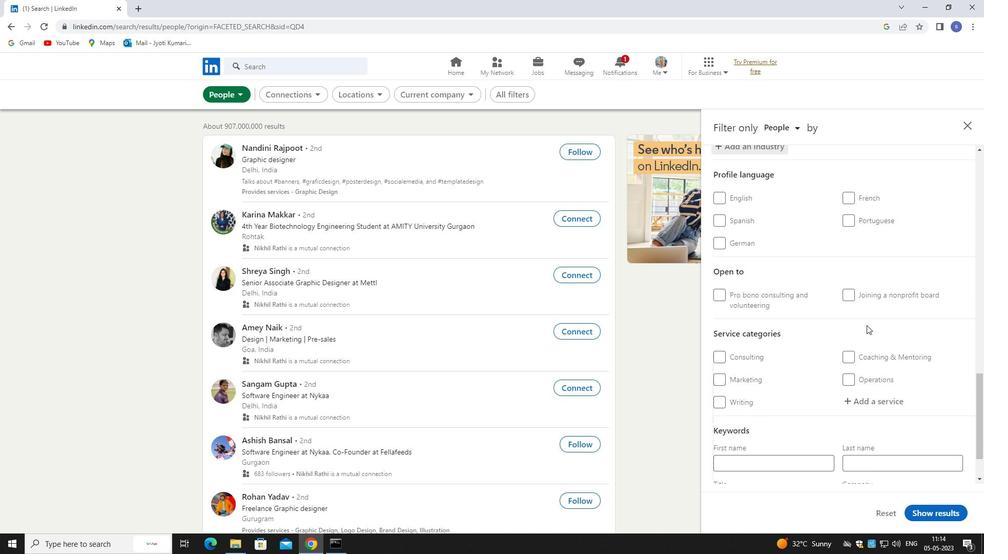 
Action: Mouse moved to (871, 349)
Screenshot: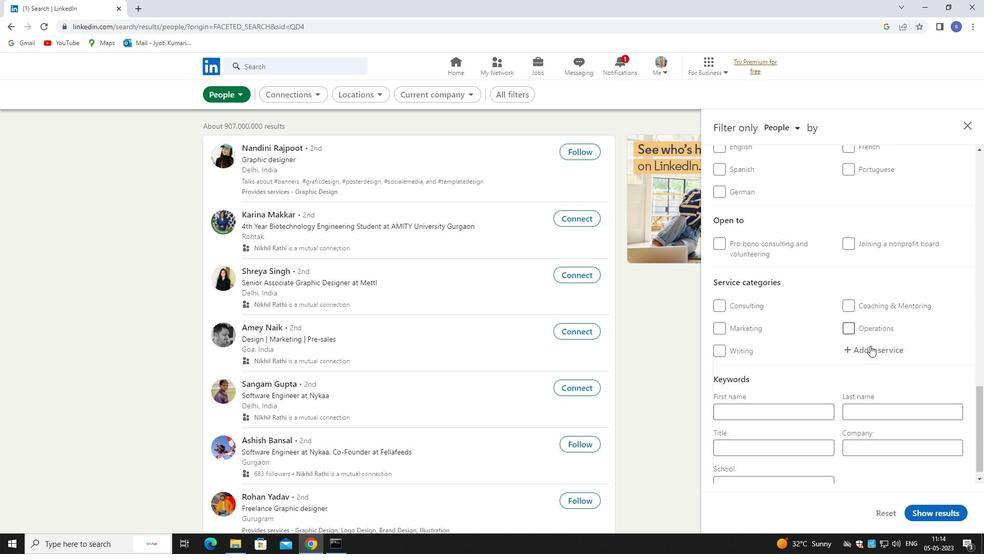 
Action: Mouse pressed left at (871, 349)
Screenshot: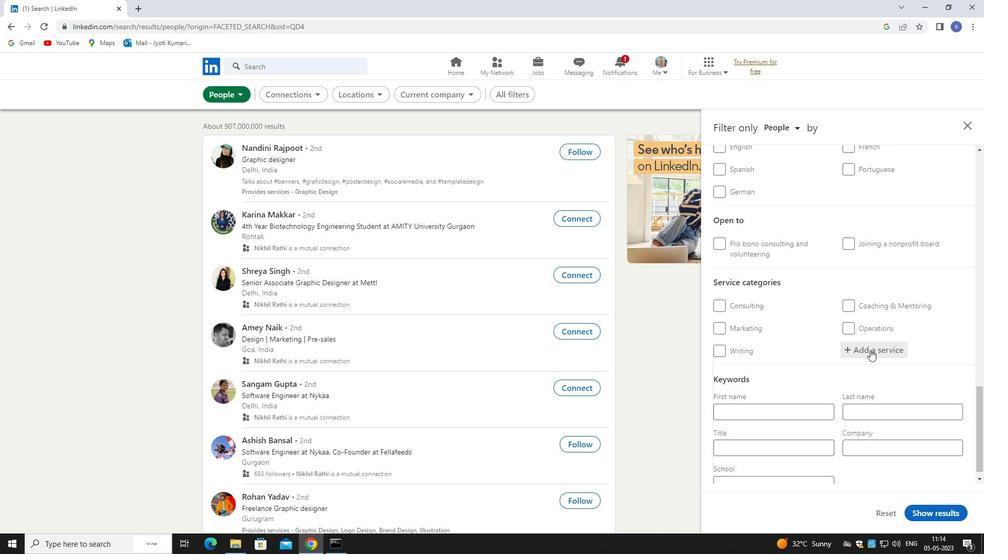 
Action: Key pressed BARTENDING
Screenshot: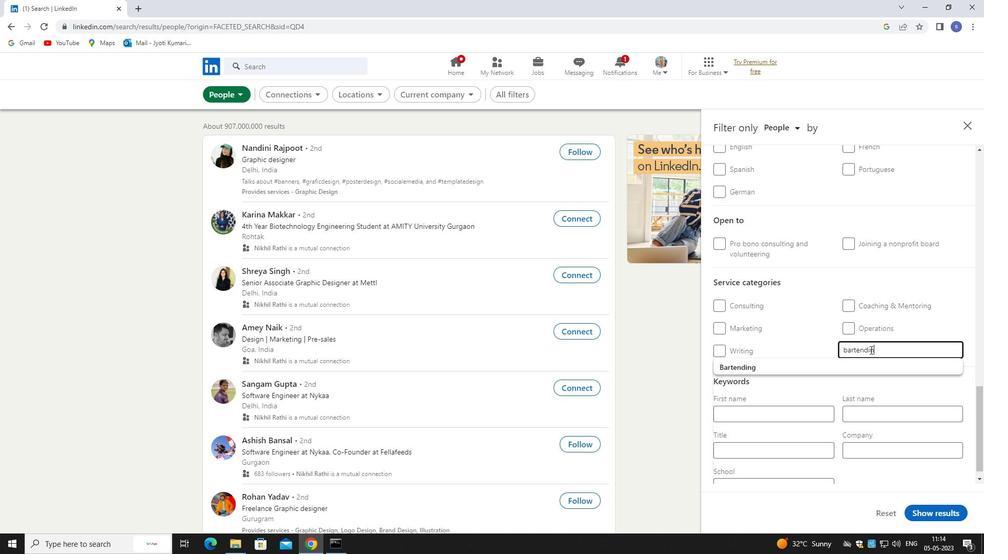 
Action: Mouse moved to (869, 366)
Screenshot: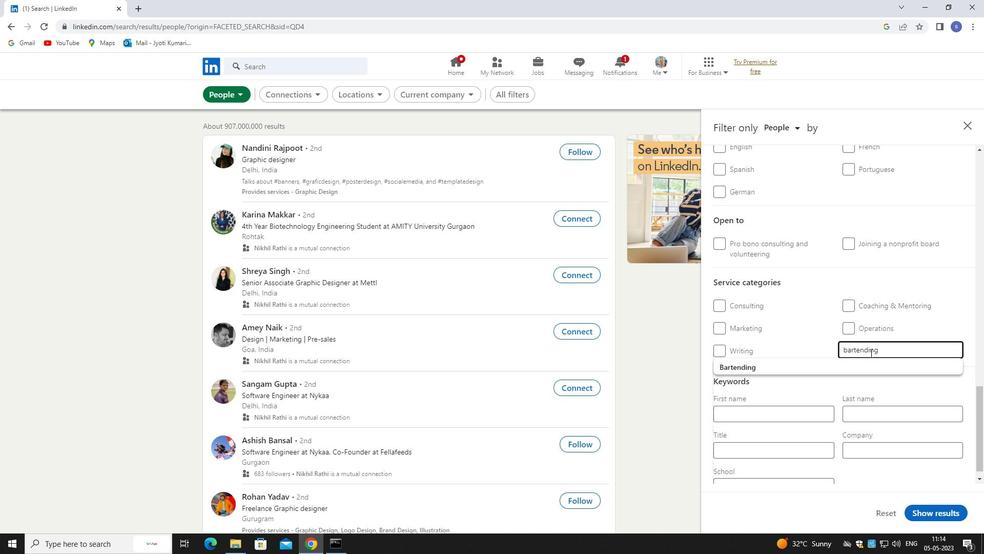 
Action: Mouse pressed left at (869, 366)
Screenshot: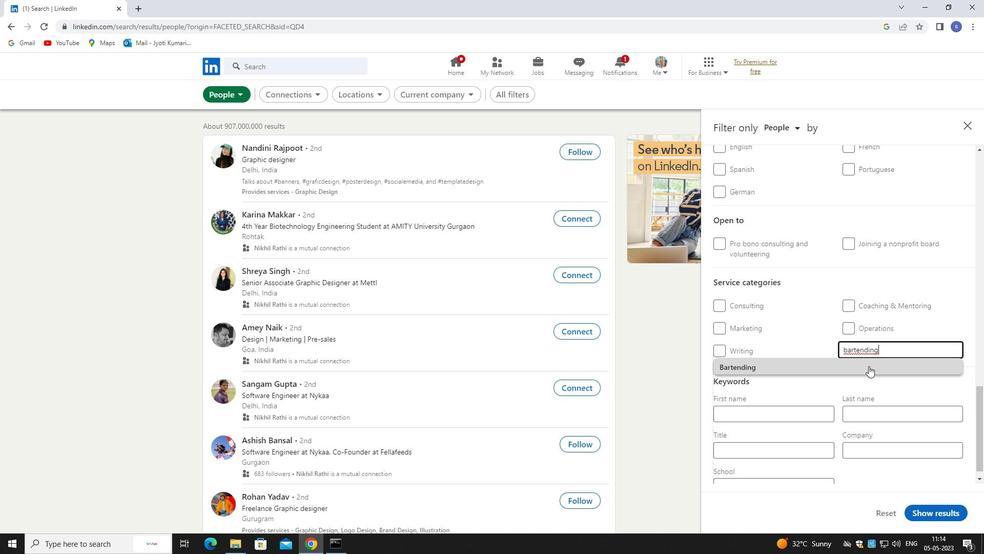 
Action: Mouse scrolled (869, 365) with delta (0, 0)
Screenshot: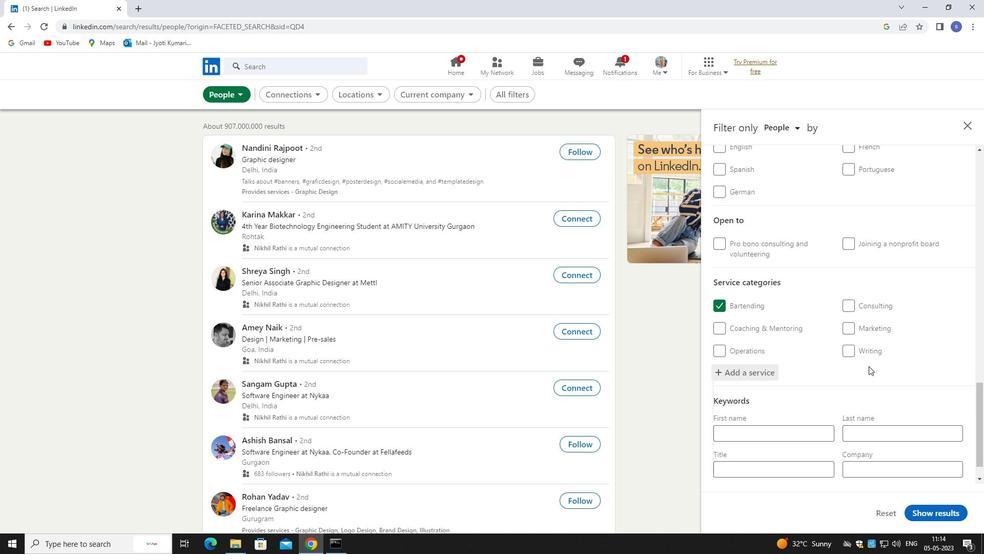 
Action: Mouse scrolled (869, 365) with delta (0, 0)
Screenshot: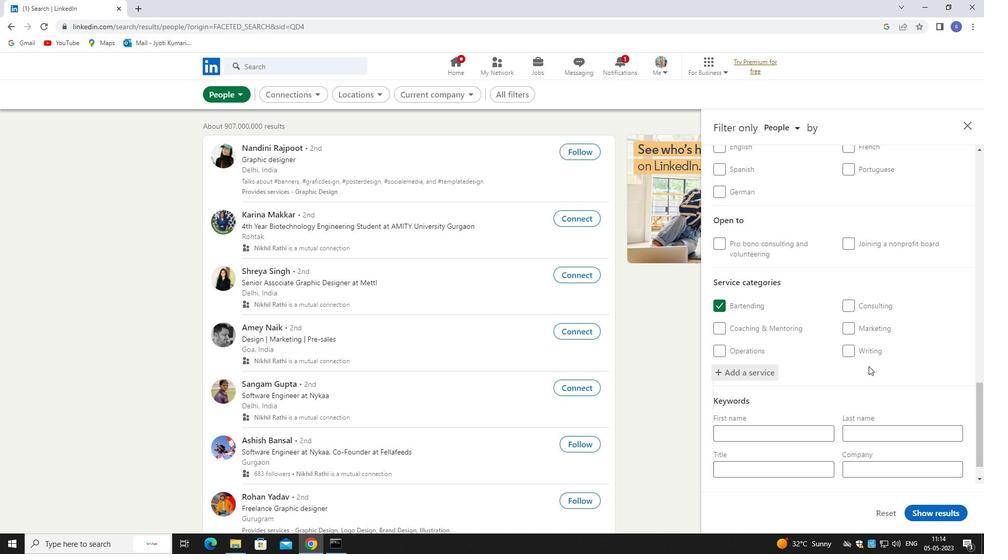 
Action: Mouse scrolled (869, 365) with delta (0, 0)
Screenshot: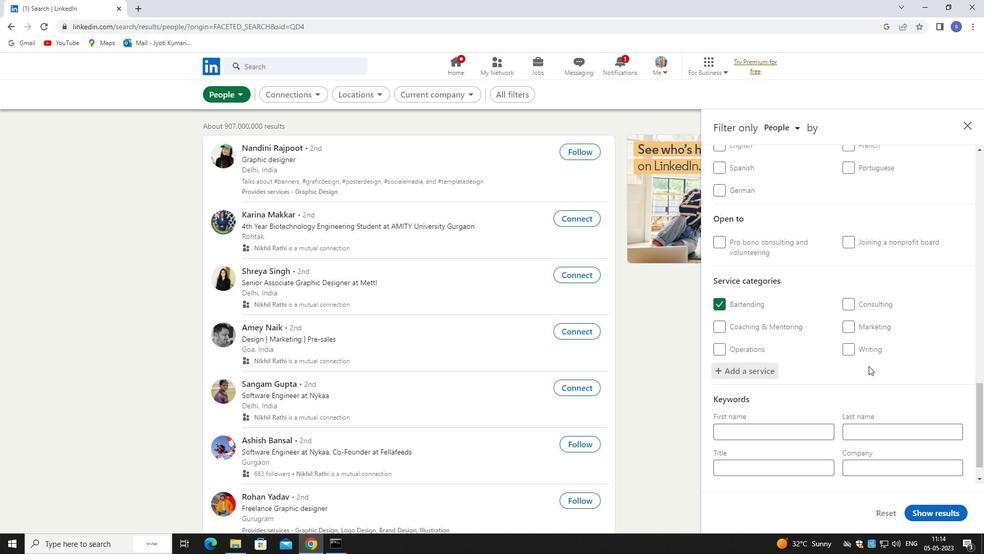 
Action: Mouse moved to (769, 436)
Screenshot: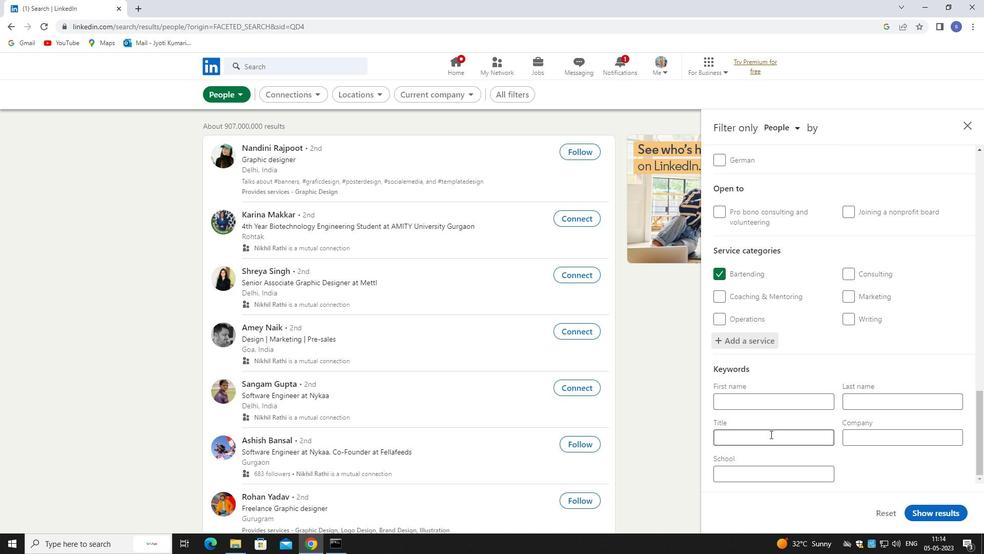 
Action: Mouse pressed left at (769, 436)
Screenshot: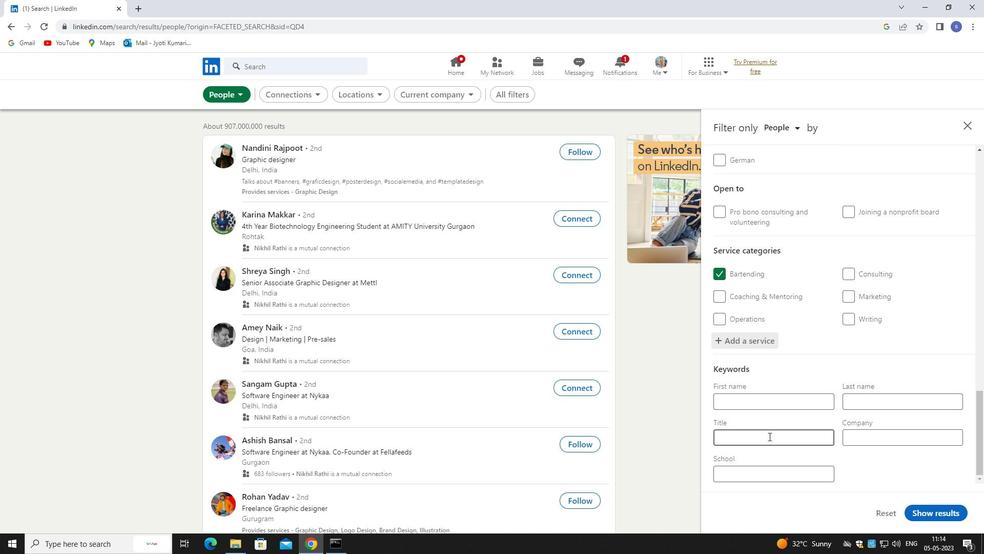 
Action: Key pressed <Key.shift>GRAPHICS<Key.space><Key.shift>DESIGNER
Screenshot: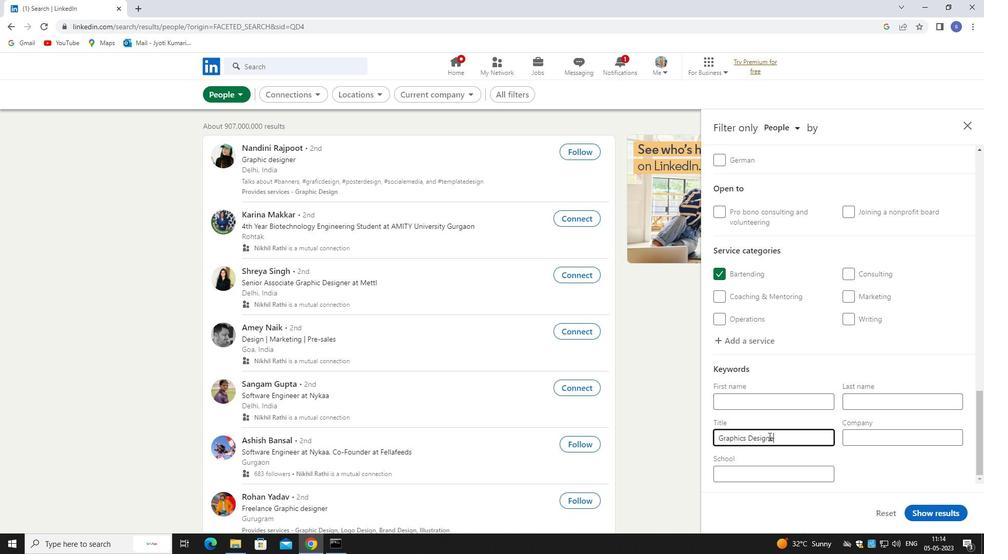 
Action: Mouse moved to (777, 429)
Screenshot: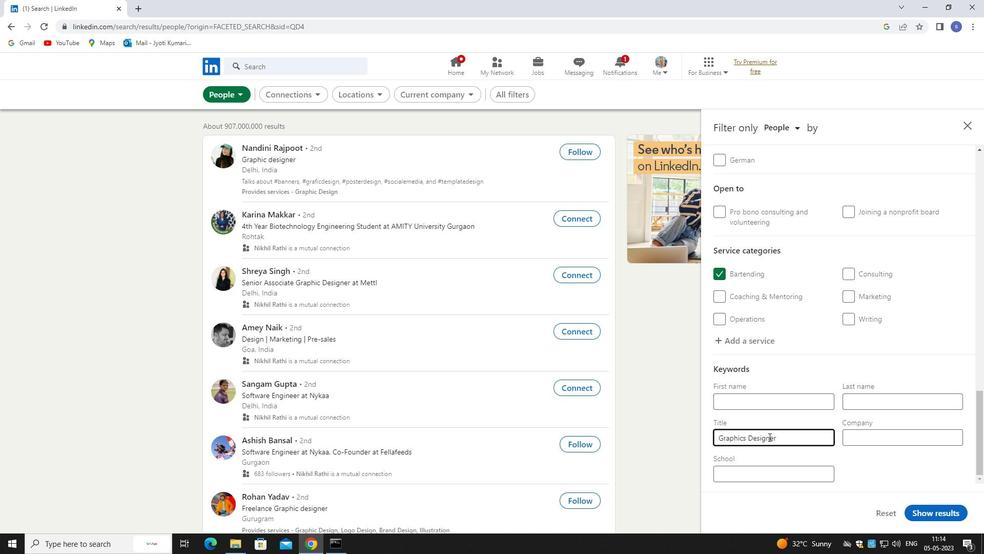 
Action: Mouse scrolled (777, 429) with delta (0, 0)
Screenshot: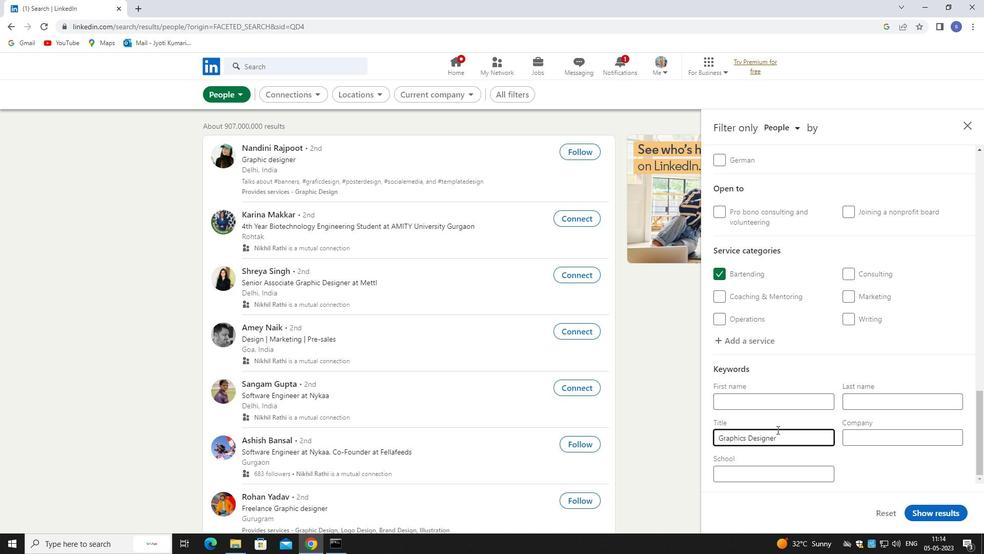 
Action: Mouse scrolled (777, 430) with delta (0, 0)
Screenshot: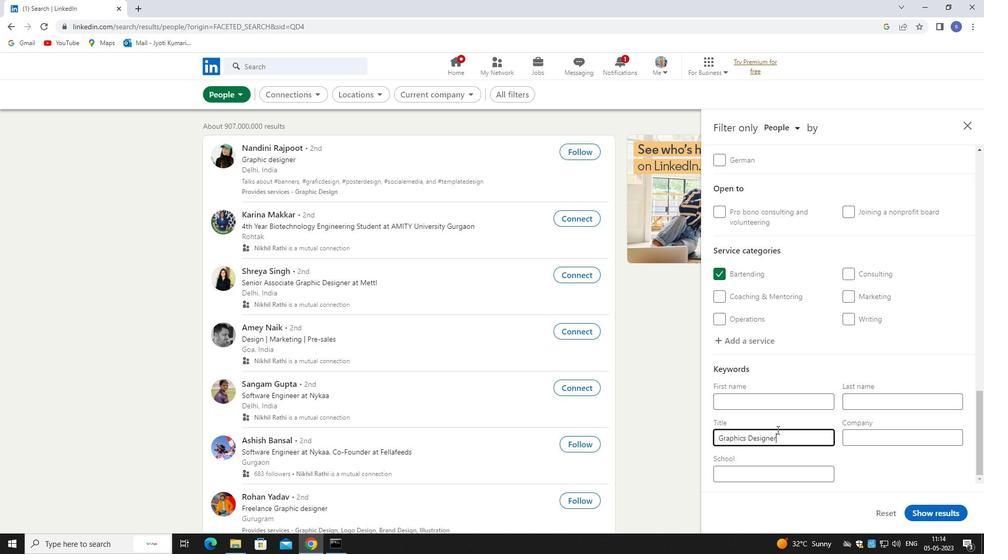 
Action: Mouse scrolled (777, 430) with delta (0, 0)
Screenshot: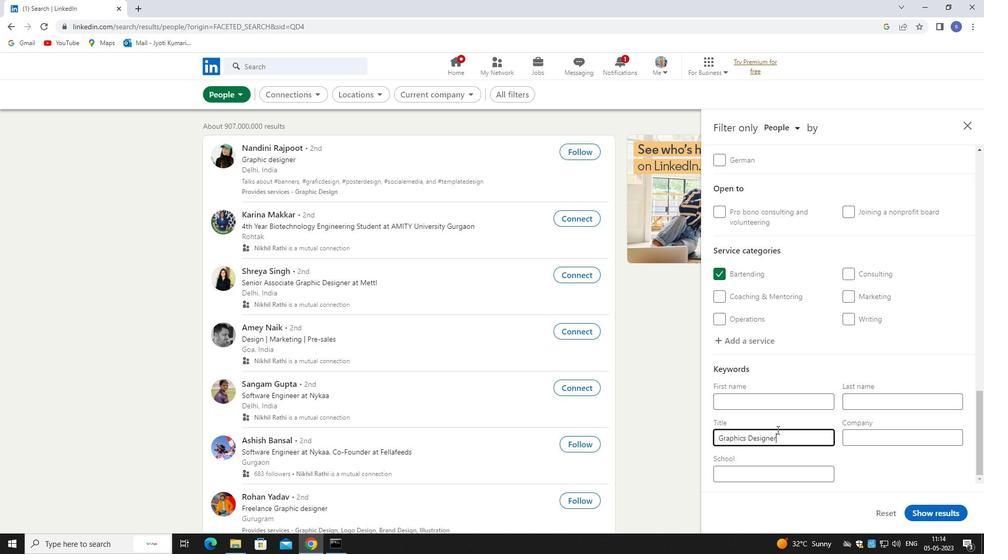
Action: Mouse moved to (778, 429)
Screenshot: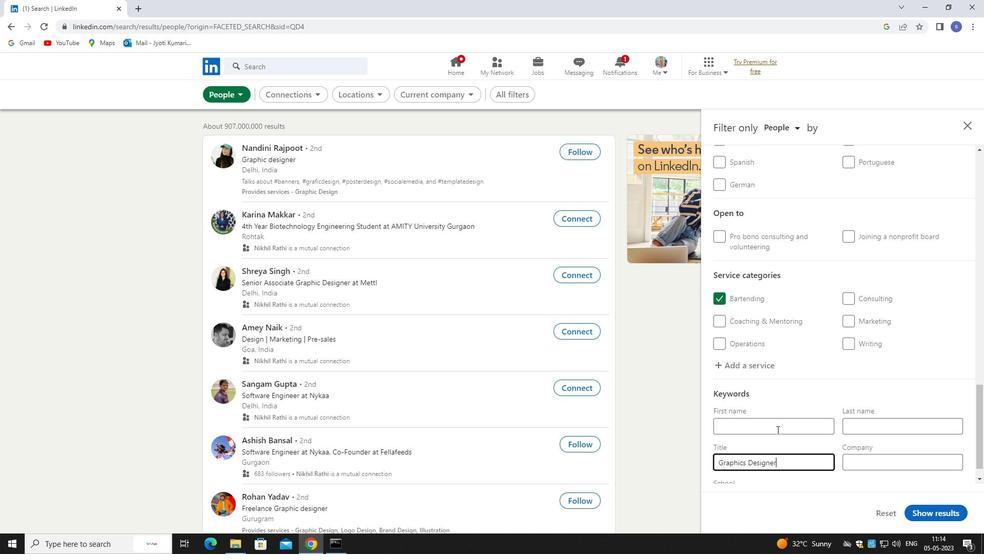 
Action: Mouse scrolled (778, 429) with delta (0, 0)
Screenshot: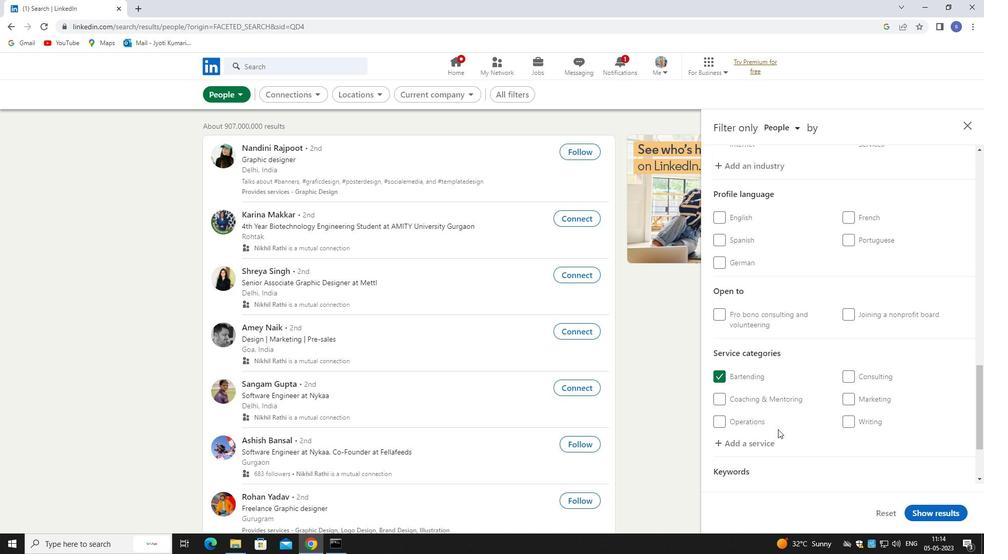 
Action: Mouse scrolled (778, 429) with delta (0, 0)
Screenshot: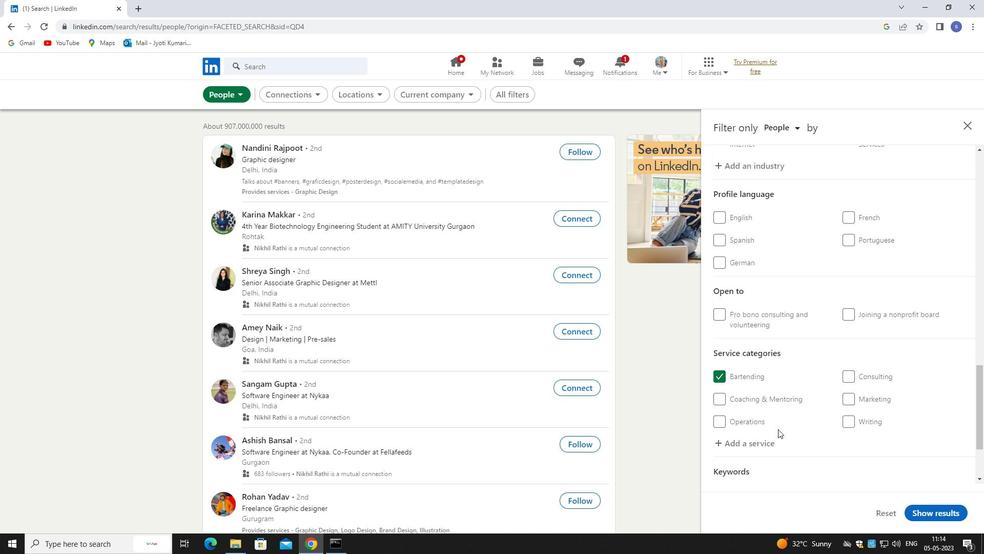 
Action: Mouse moved to (810, 421)
Screenshot: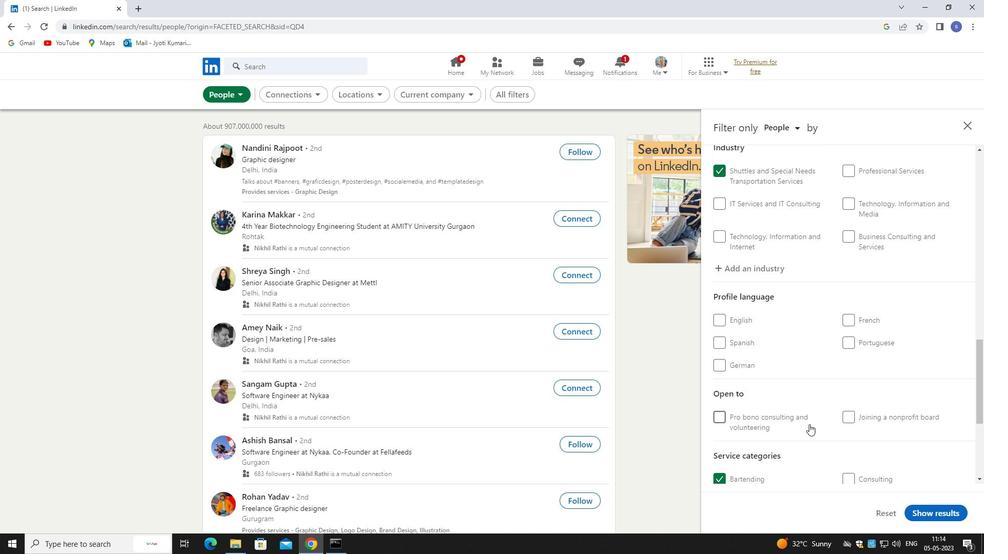 
Action: Mouse scrolled (810, 422) with delta (0, 0)
Screenshot: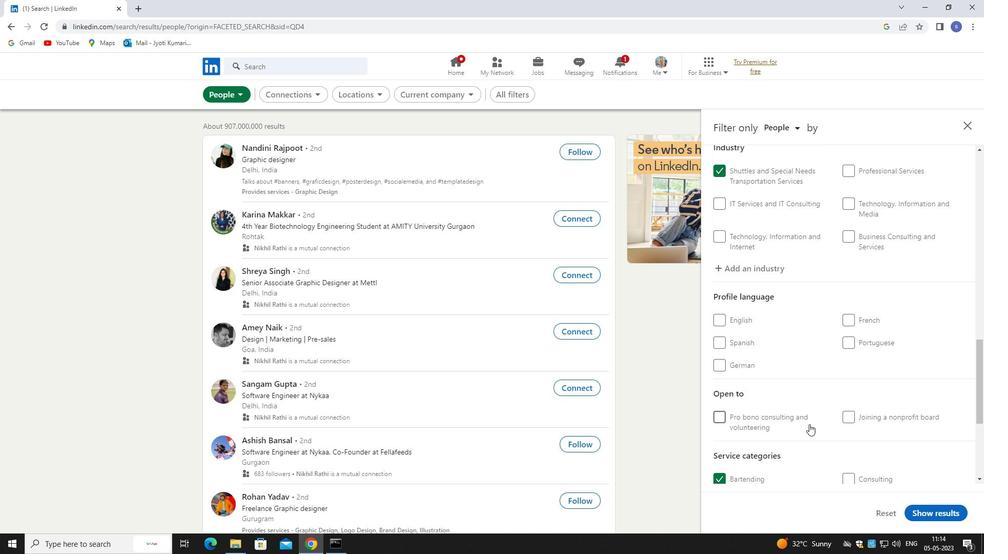 
Action: Mouse moved to (810, 421)
Screenshot: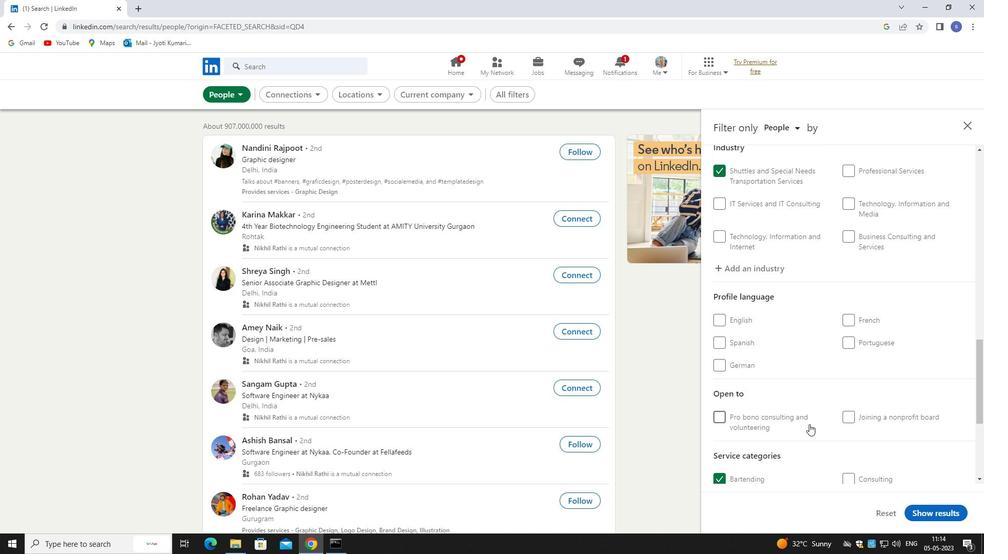 
Action: Mouse scrolled (810, 421) with delta (0, 0)
Screenshot: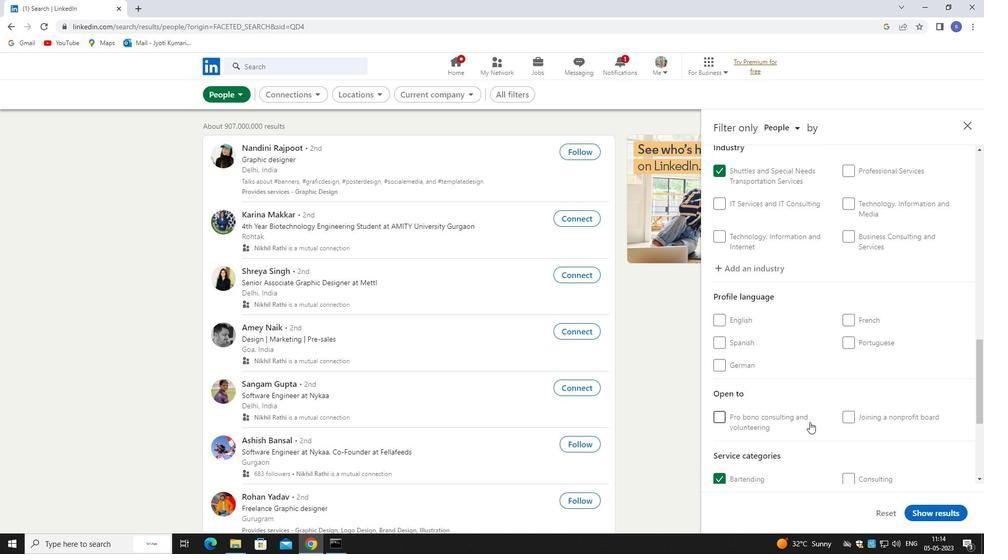 
Action: Mouse moved to (806, 418)
Screenshot: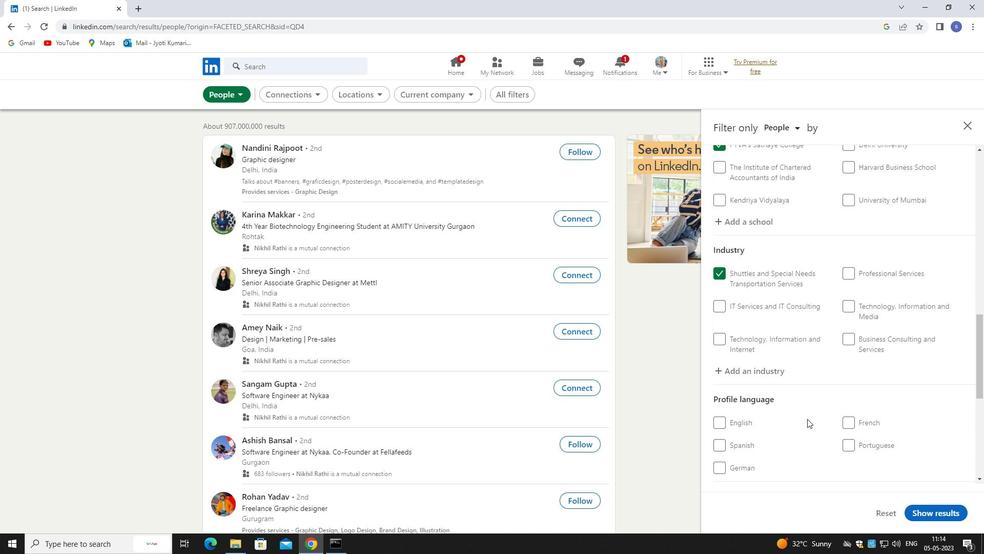 
Action: Mouse scrolled (806, 419) with delta (0, 0)
Screenshot: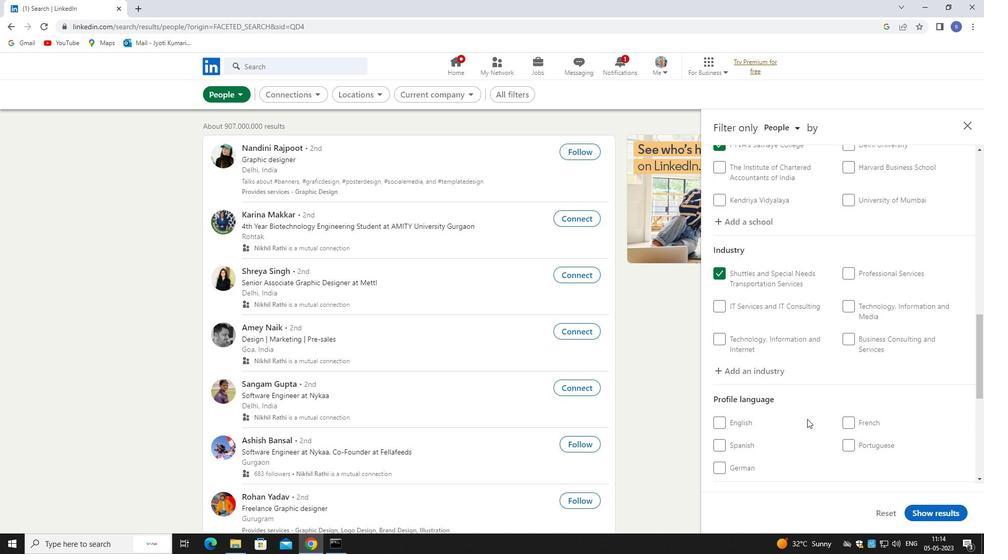 
Action: Mouse moved to (806, 418)
Screenshot: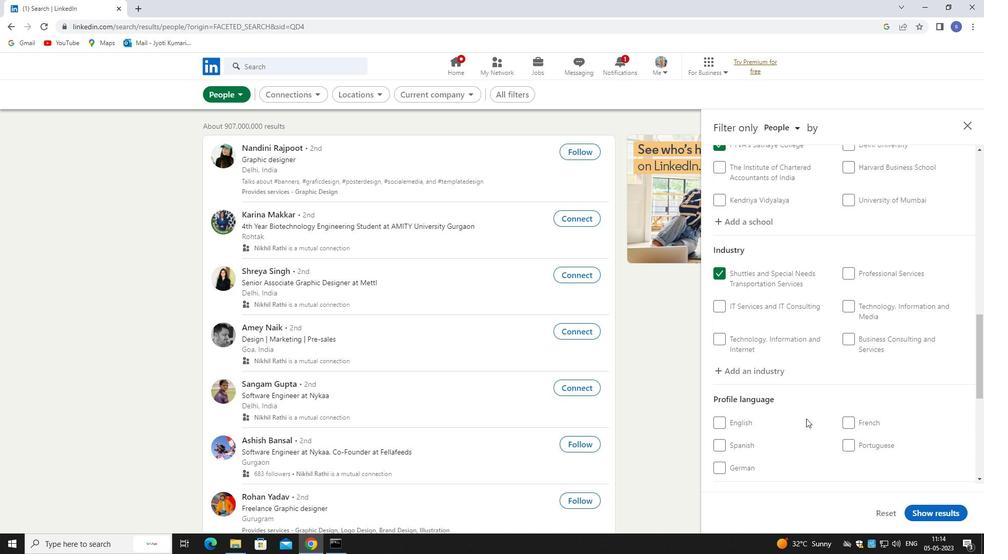 
Action: Mouse scrolled (806, 418) with delta (0, 0)
Screenshot: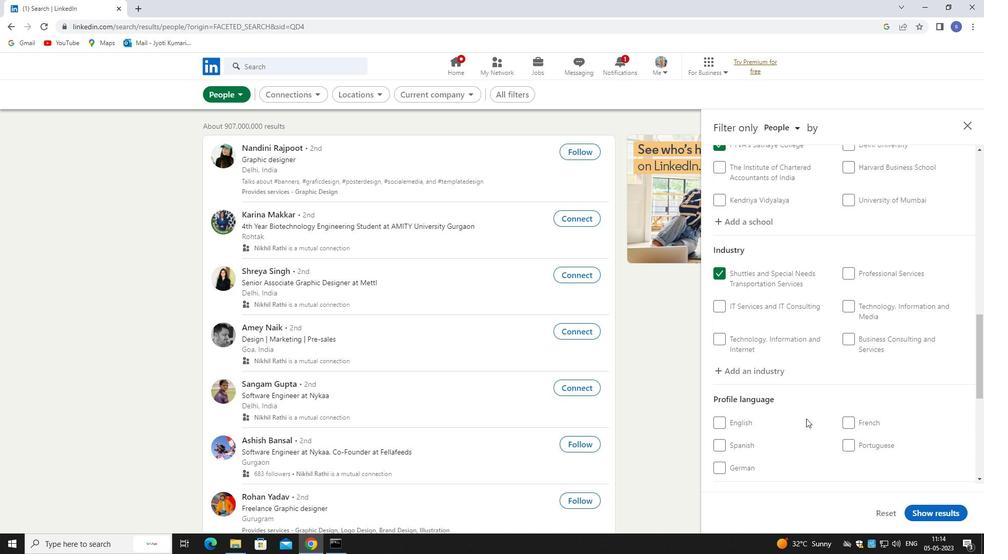 
Action: Mouse moved to (806, 415)
Screenshot: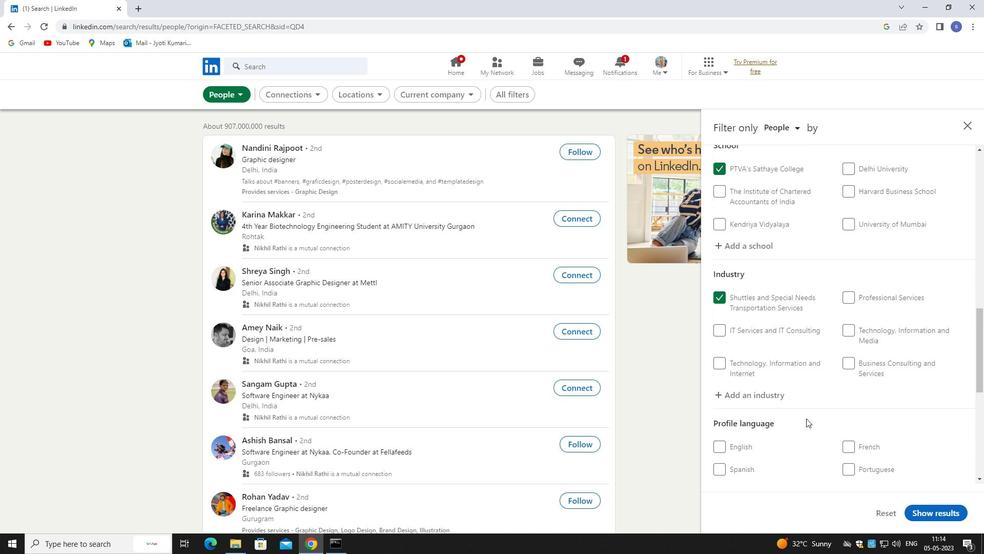 
Action: Mouse scrolled (806, 416) with delta (0, 0)
Screenshot: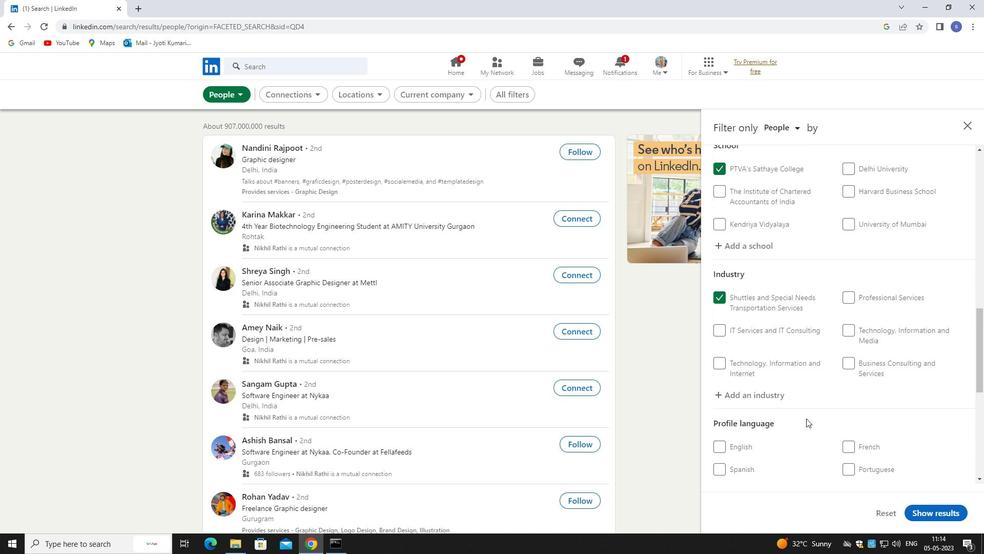 
Action: Mouse moved to (806, 414)
Screenshot: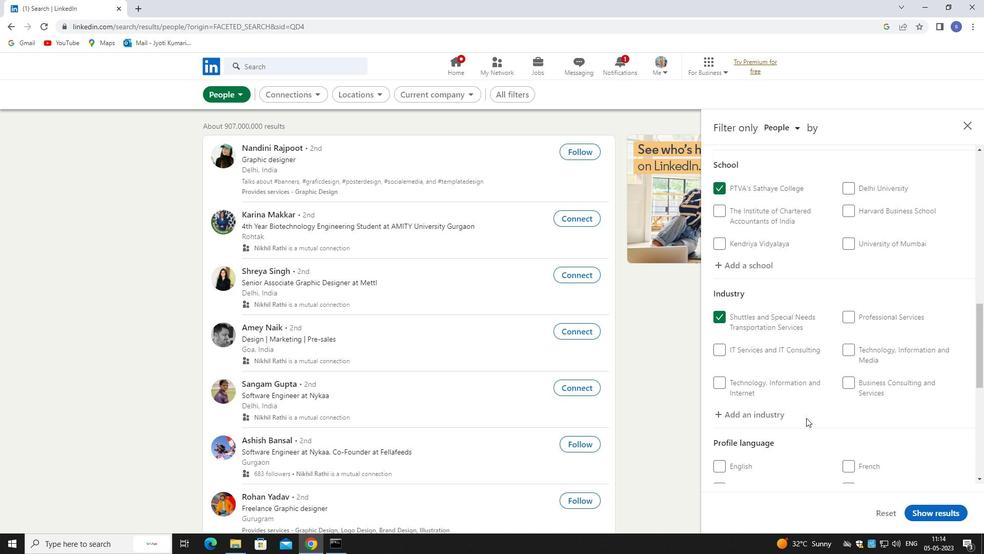 
Action: Mouse scrolled (806, 413) with delta (0, 0)
Screenshot: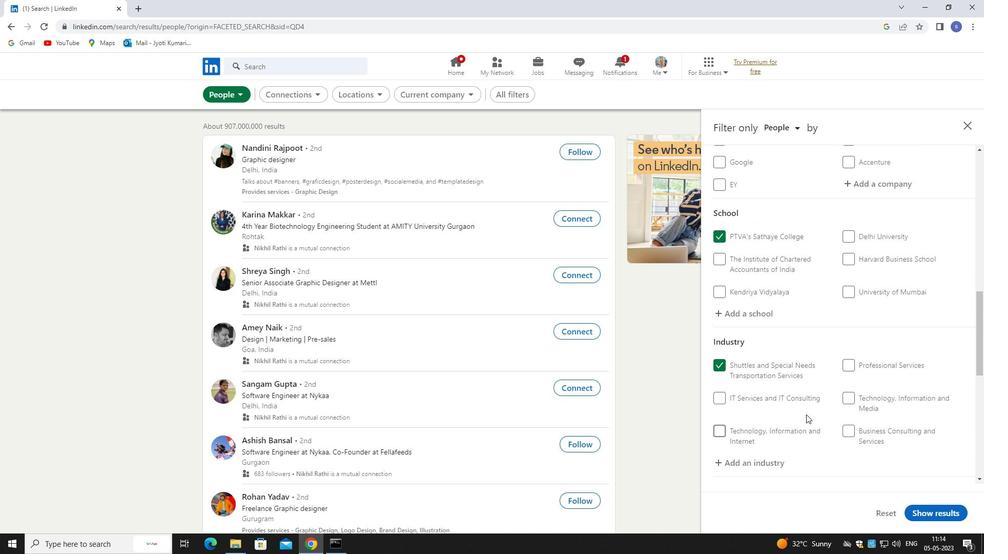 
Action: Mouse moved to (806, 417)
Screenshot: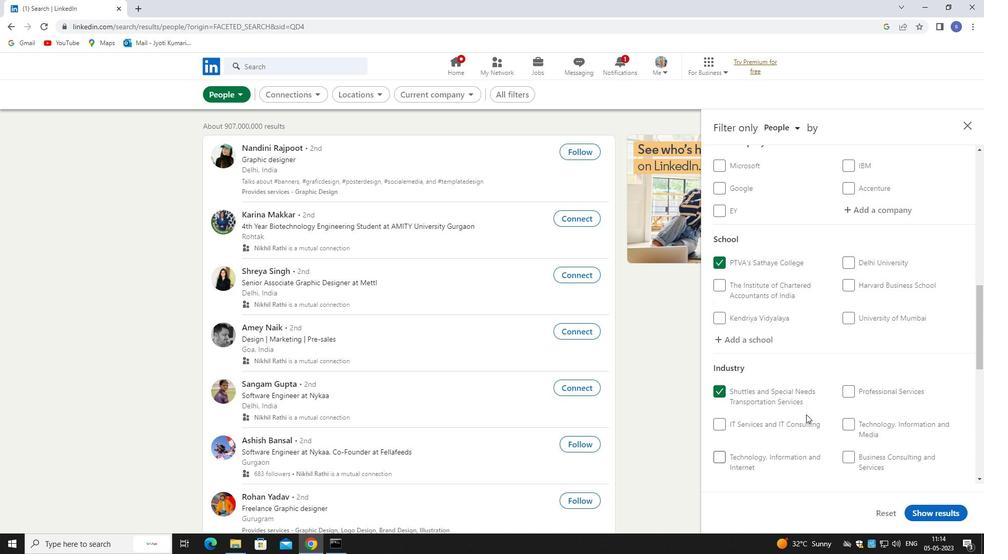 
Action: Mouse scrolled (806, 417) with delta (0, 0)
Screenshot: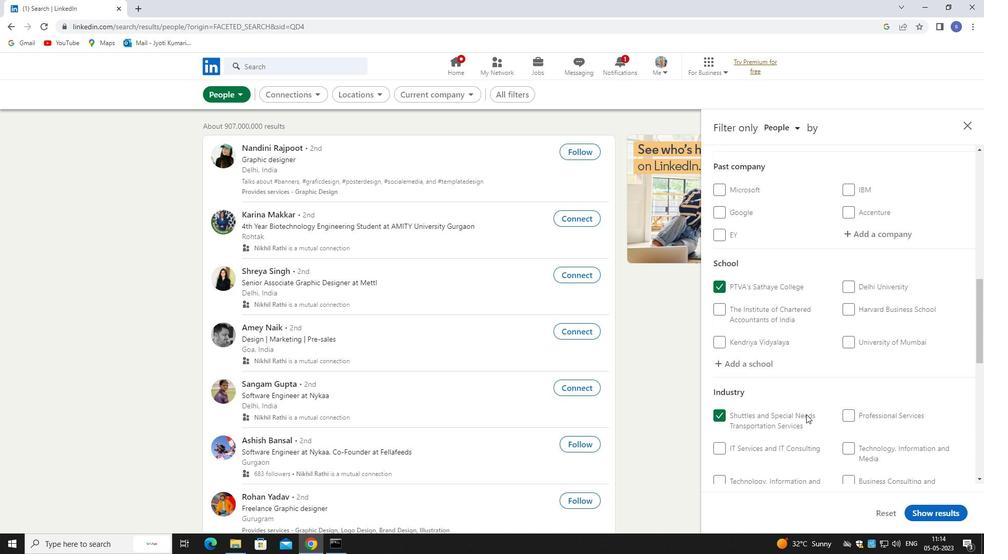 
Action: Mouse moved to (862, 468)
Screenshot: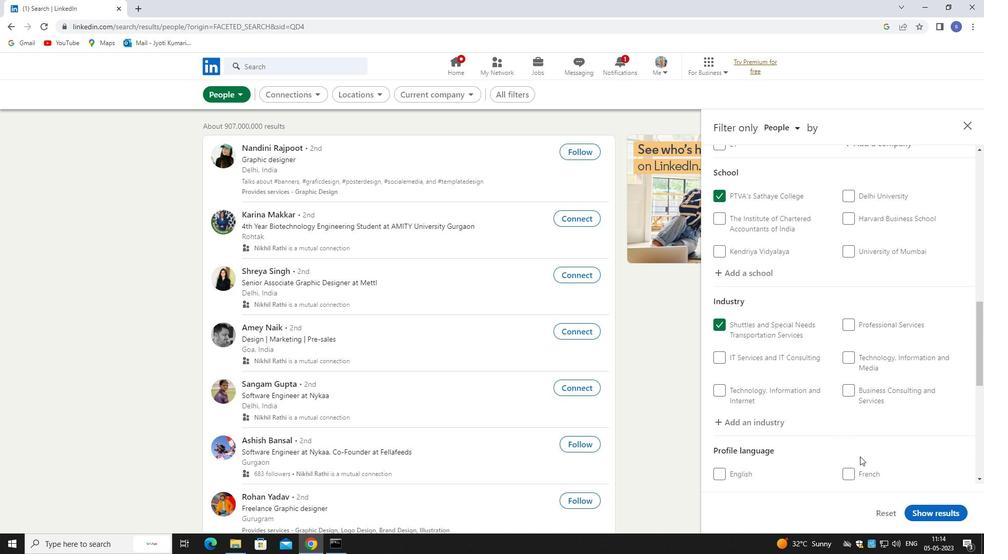 
Action: Mouse pressed left at (862, 468)
Screenshot: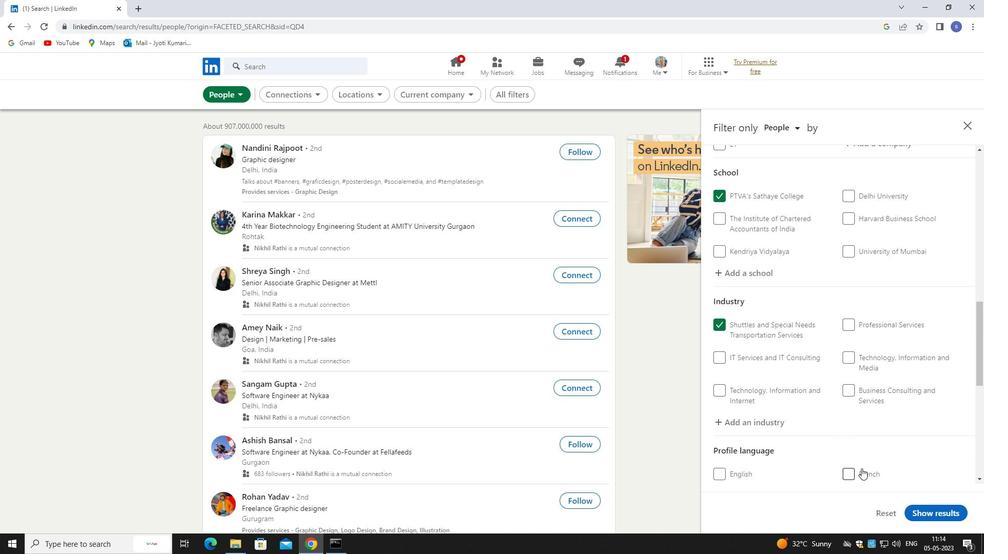 
Action: Mouse moved to (919, 514)
Screenshot: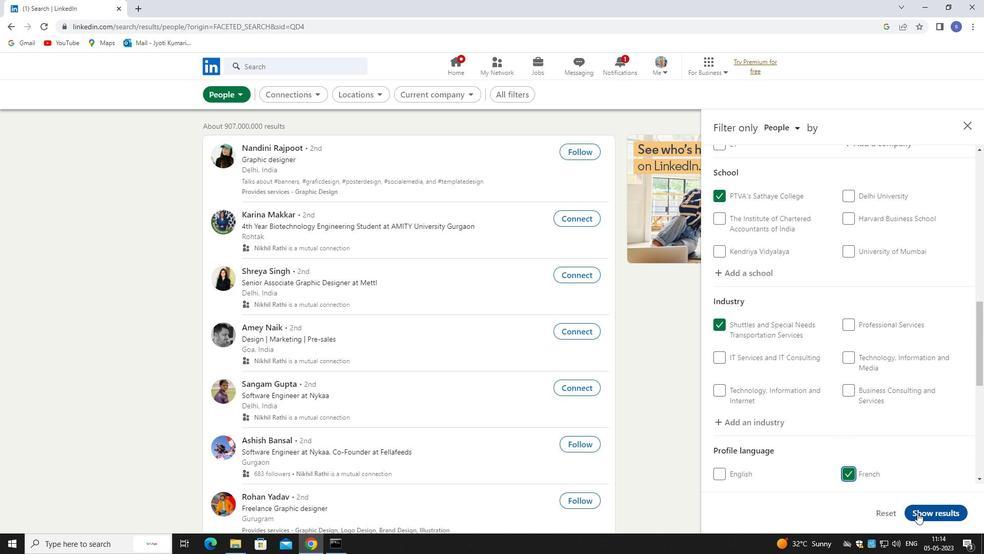 
Action: Mouse pressed left at (919, 514)
Screenshot: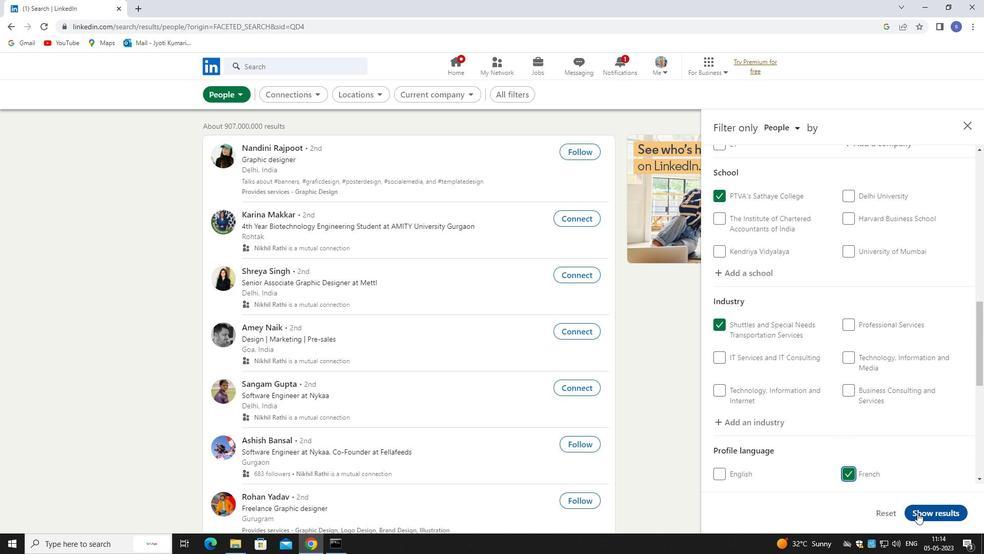 
Action: Mouse moved to (912, 504)
Screenshot: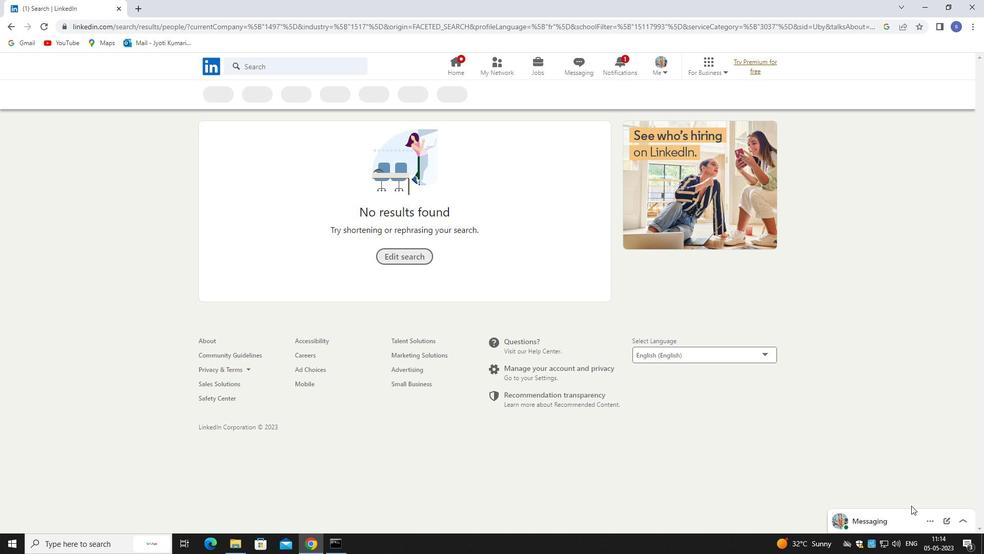 
